 Task: In the  document powerpuff.odt Align the width of word art with 'Picture'. Fill the whole document with 'Orange'. Add link on bottom left corner of the sheet: in.pinterest.com
Action: Mouse moved to (285, 425)
Screenshot: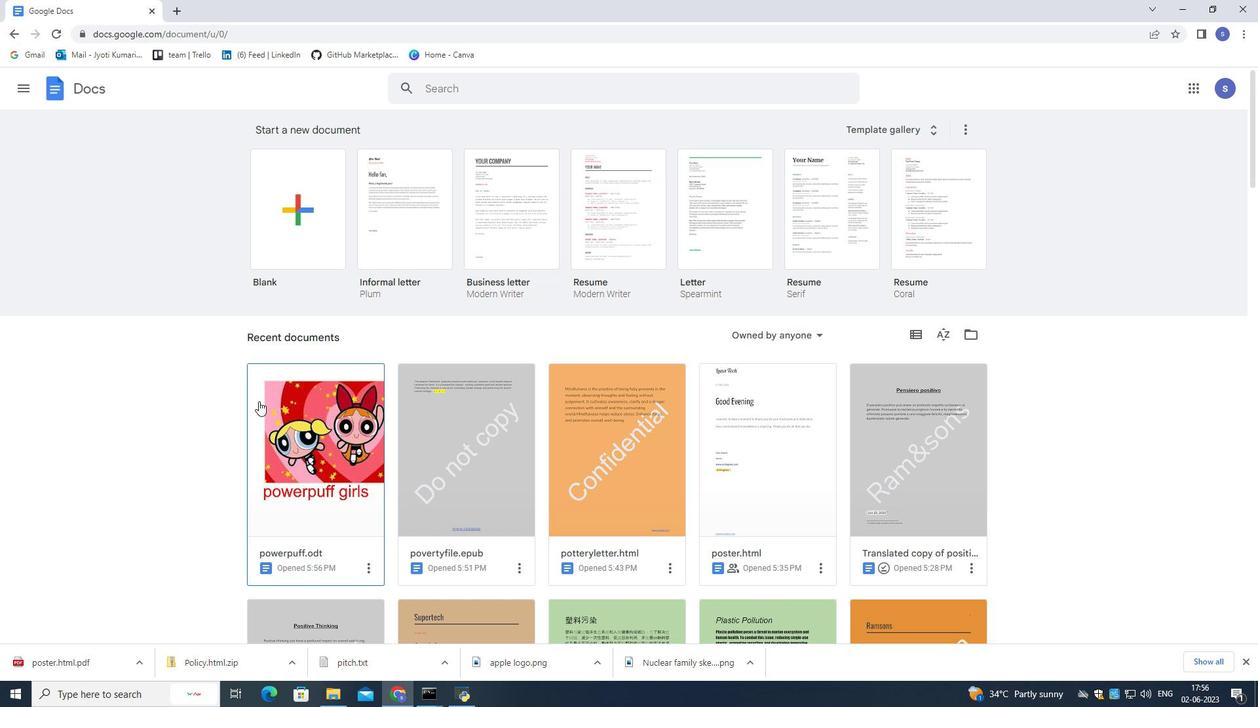 
Action: Mouse pressed left at (285, 425)
Screenshot: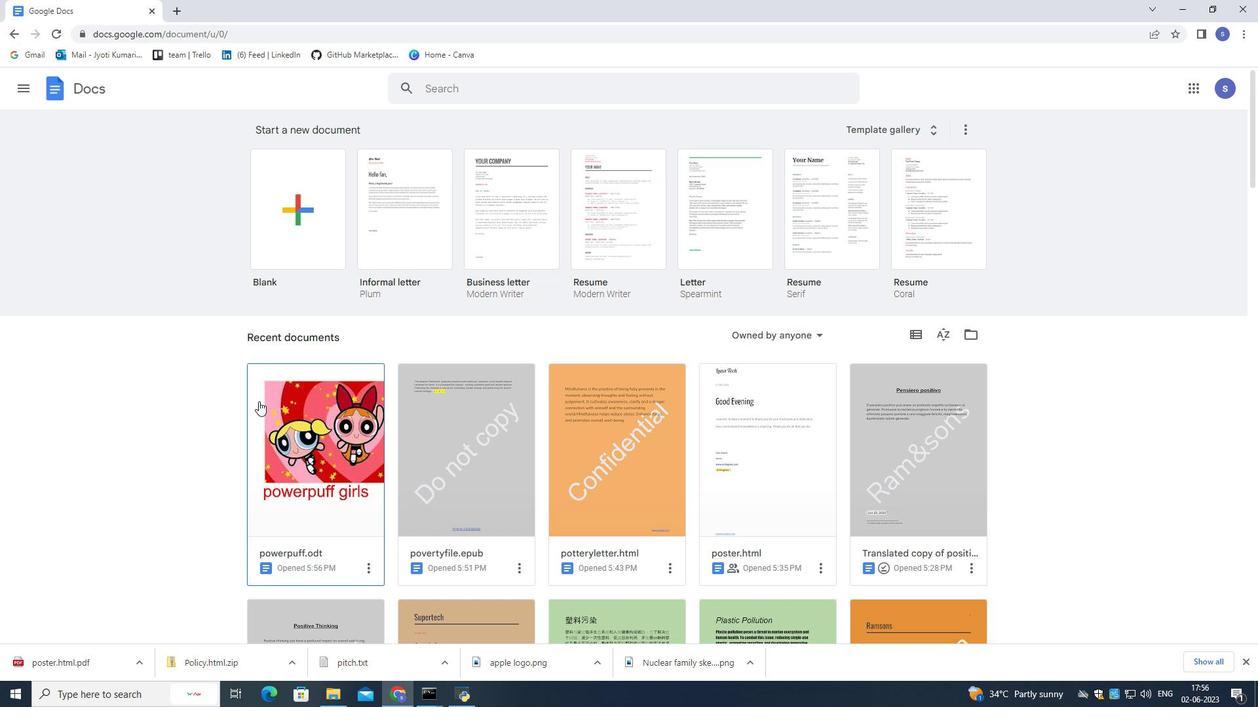 
Action: Mouse moved to (285, 425)
Screenshot: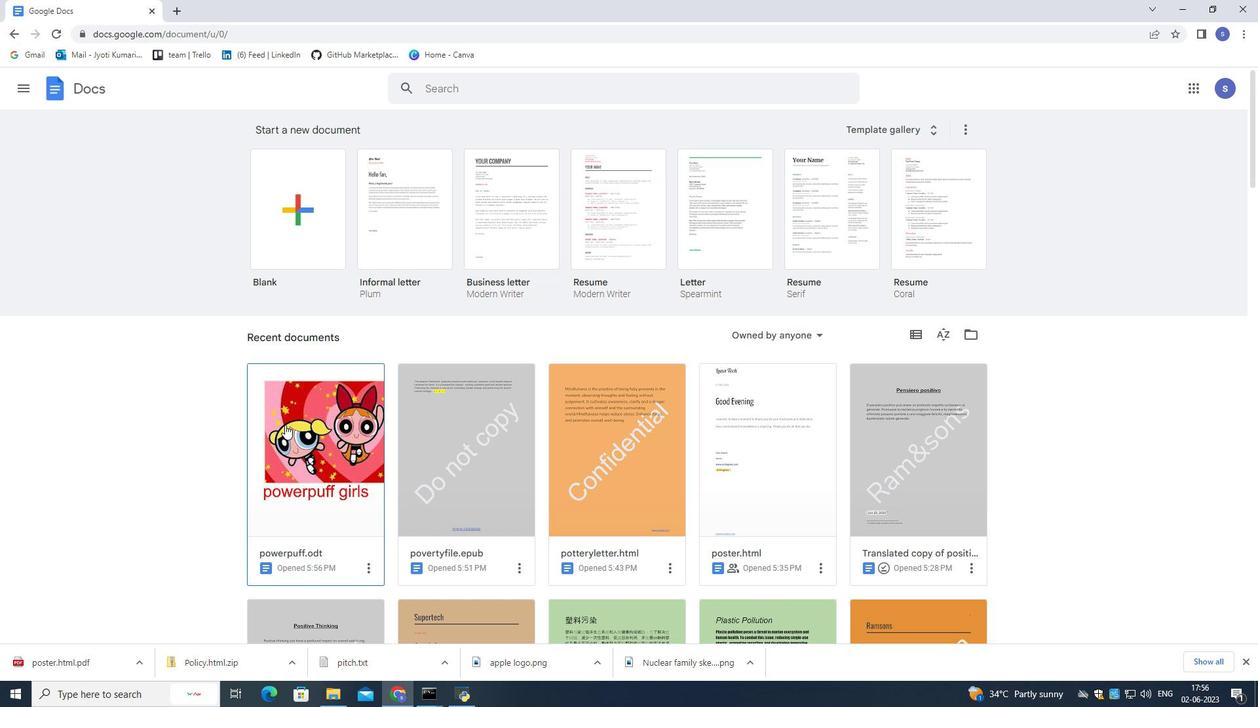 
Action: Mouse pressed left at (285, 425)
Screenshot: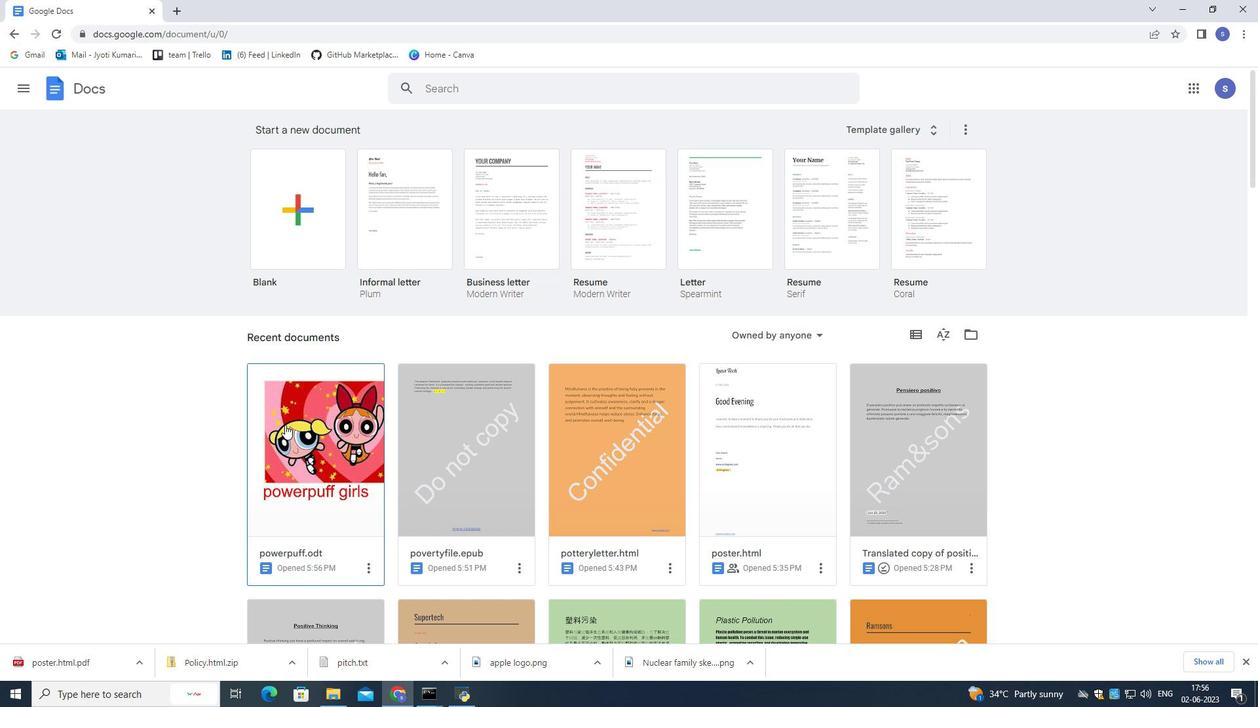 
Action: Mouse moved to (647, 393)
Screenshot: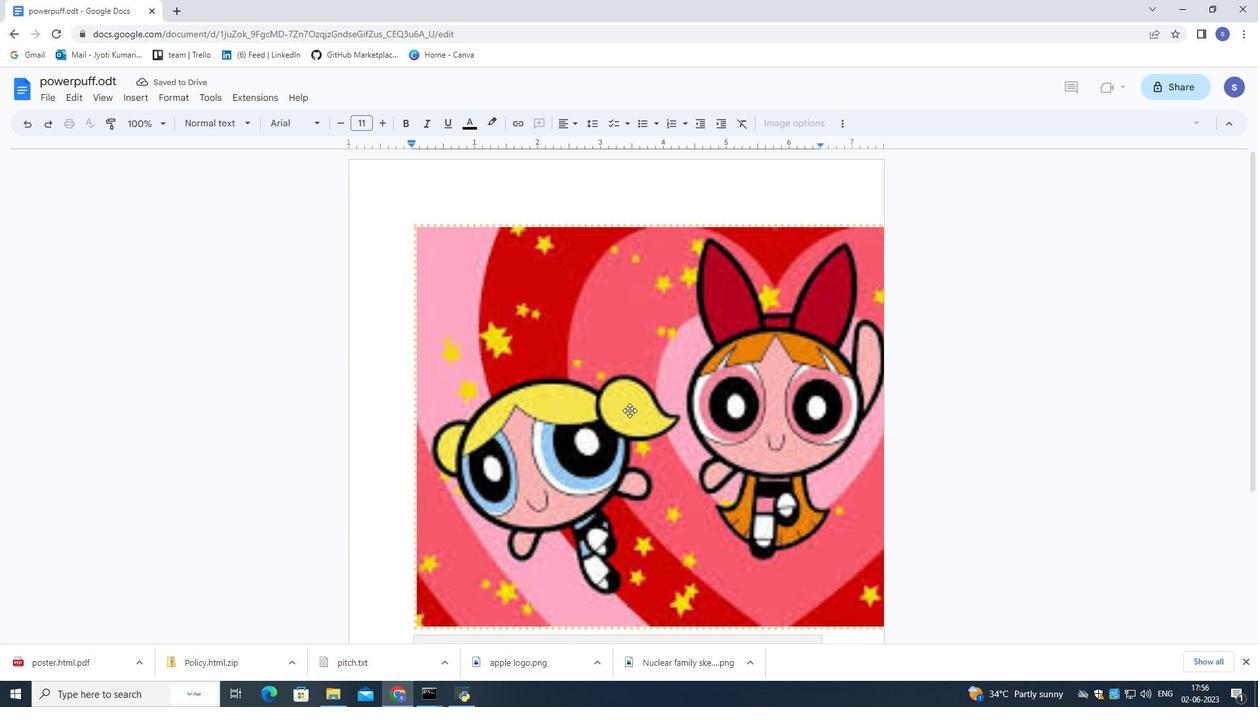 
Action: Mouse scrolled (647, 393) with delta (0, 0)
Screenshot: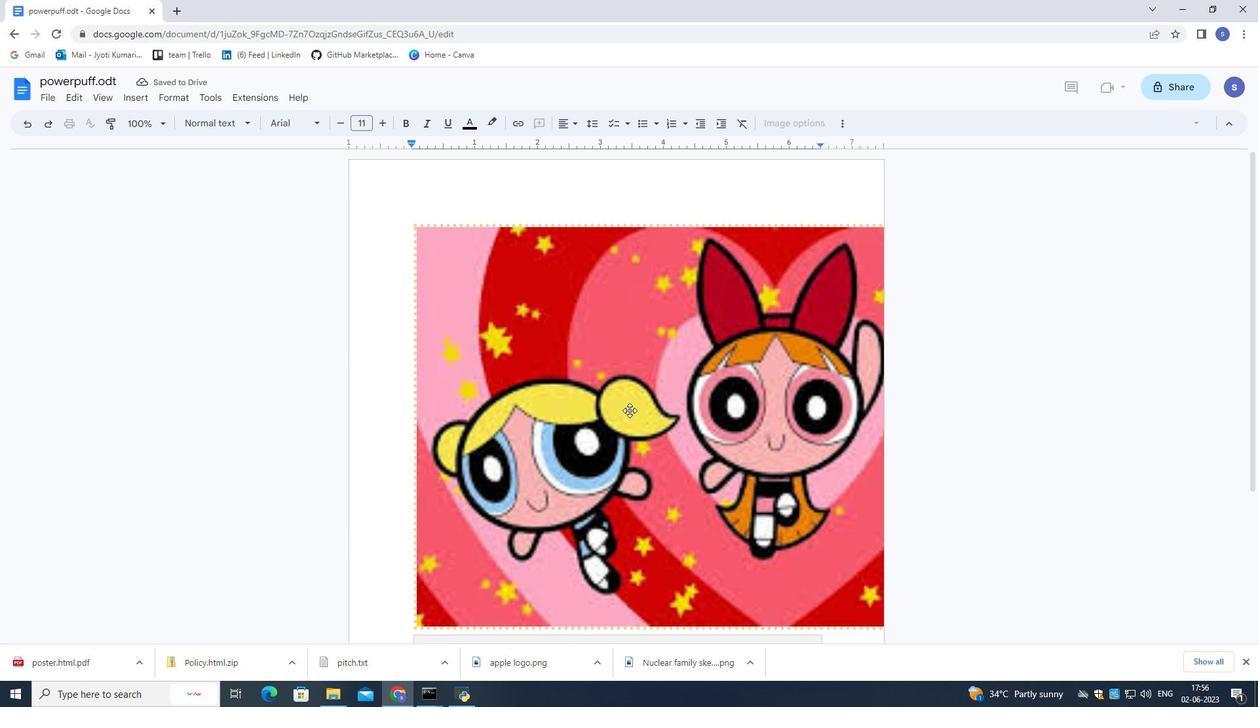
Action: Mouse moved to (647, 394)
Screenshot: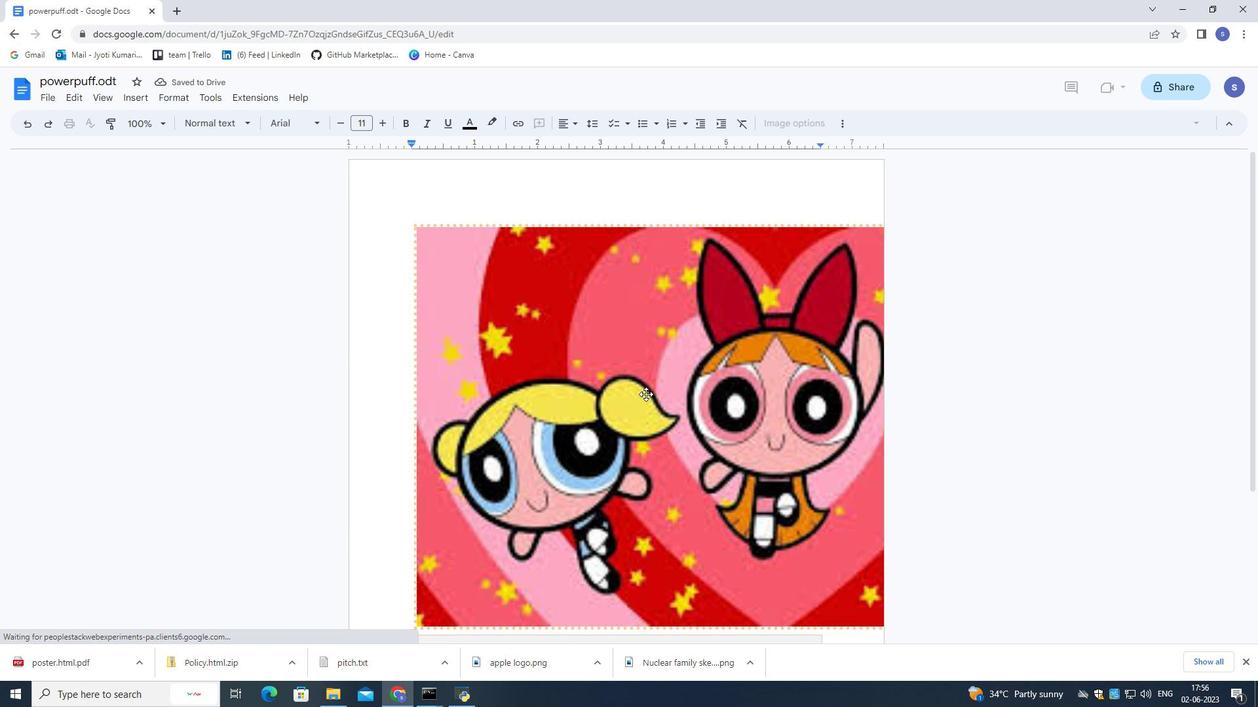 
Action: Mouse scrolled (647, 393) with delta (0, 0)
Screenshot: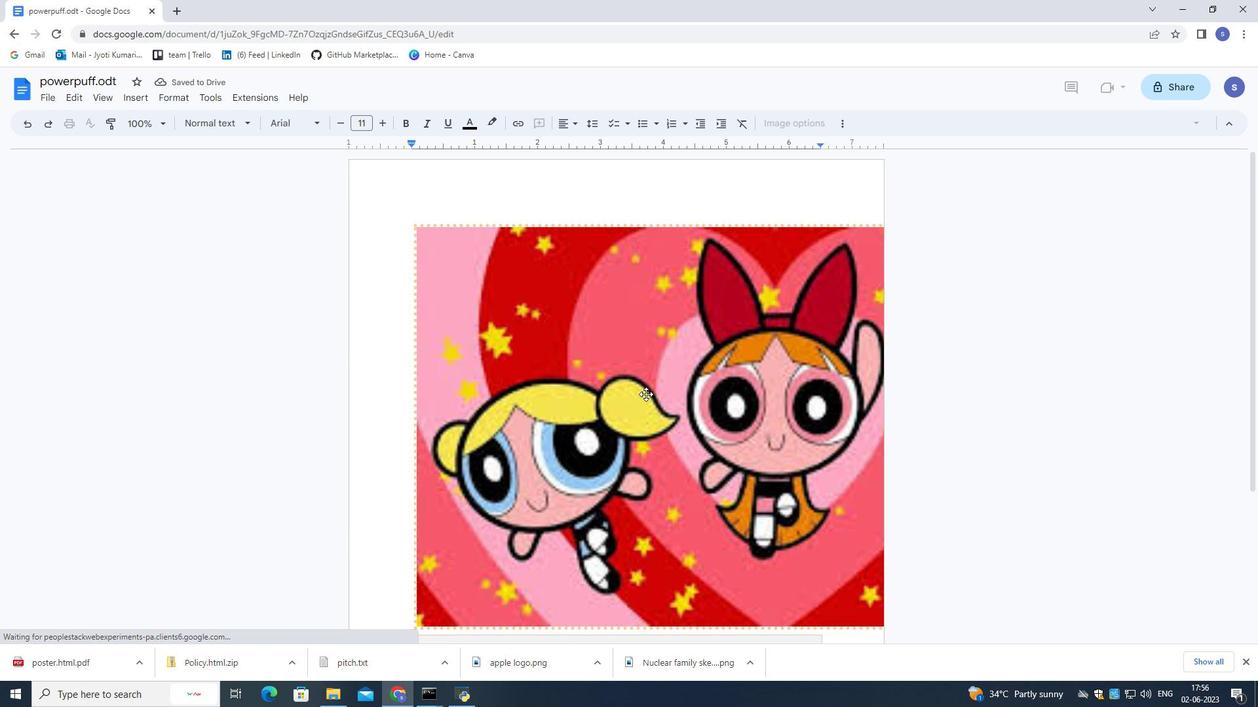 
Action: Mouse scrolled (647, 393) with delta (0, 0)
Screenshot: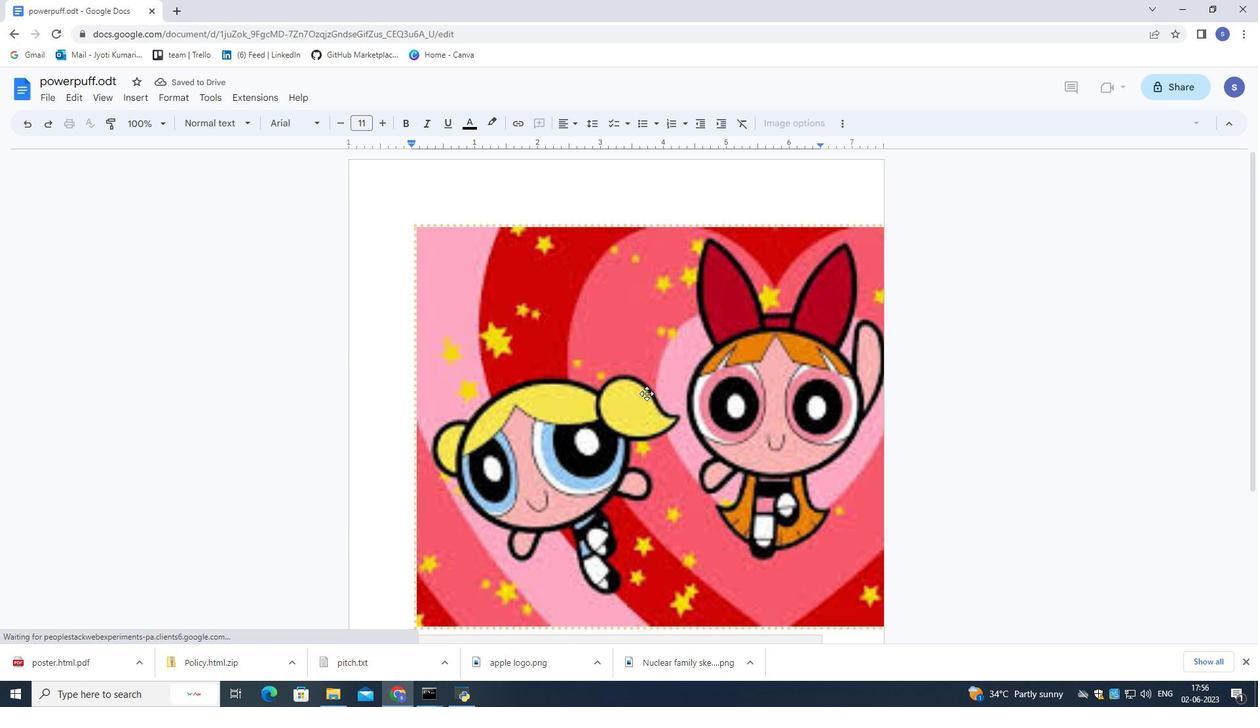 
Action: Mouse moved to (647, 394)
Screenshot: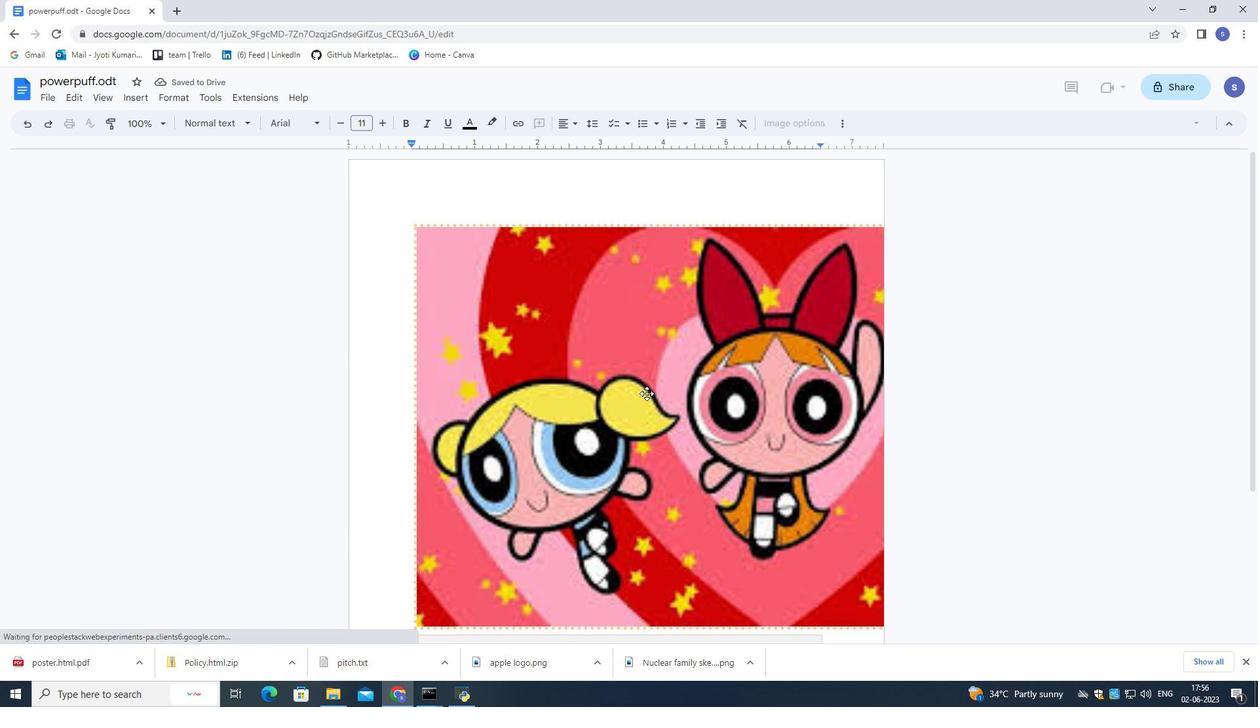 
Action: Mouse scrolled (647, 393) with delta (0, 0)
Screenshot: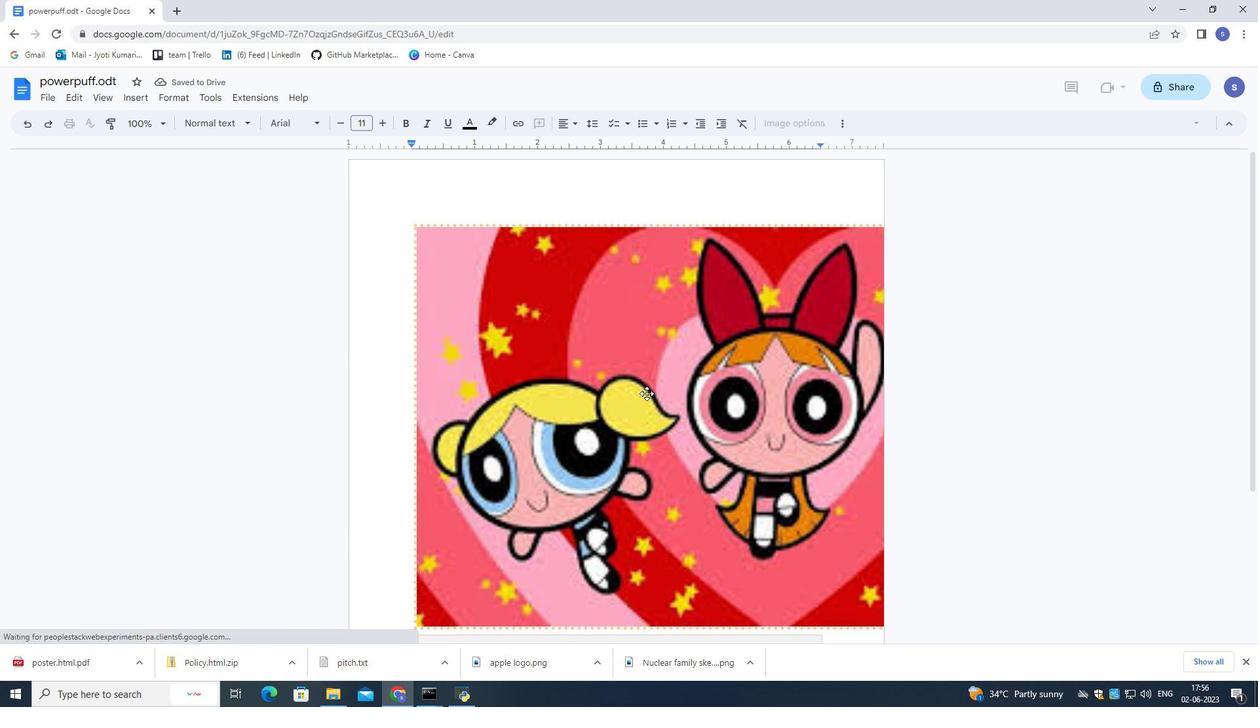 
Action: Mouse moved to (644, 452)
Screenshot: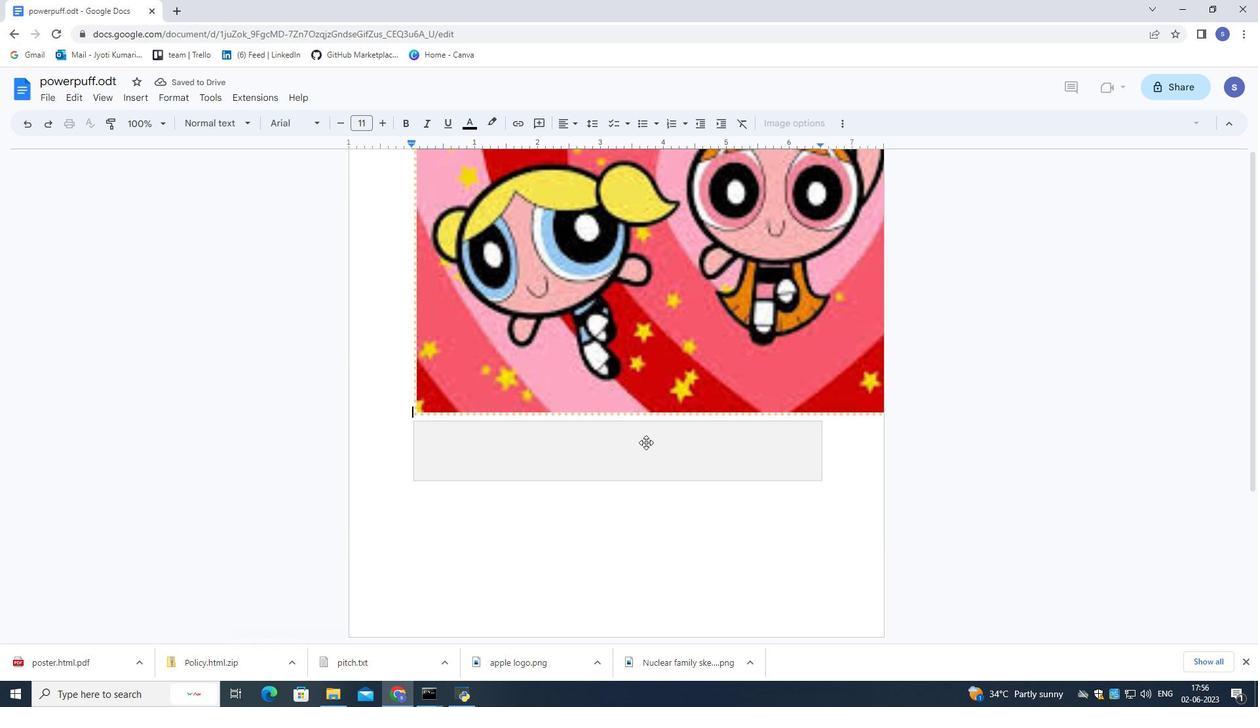 
Action: Mouse pressed left at (644, 452)
Screenshot: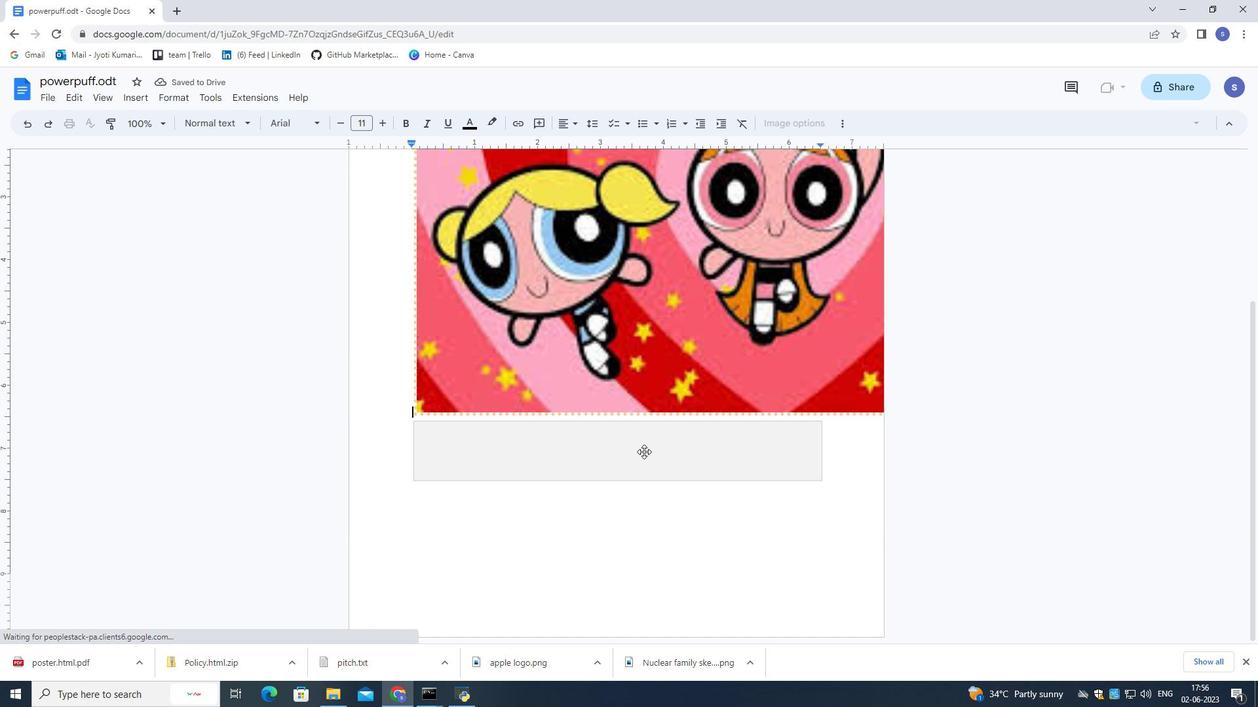 
Action: Mouse pressed left at (644, 452)
Screenshot: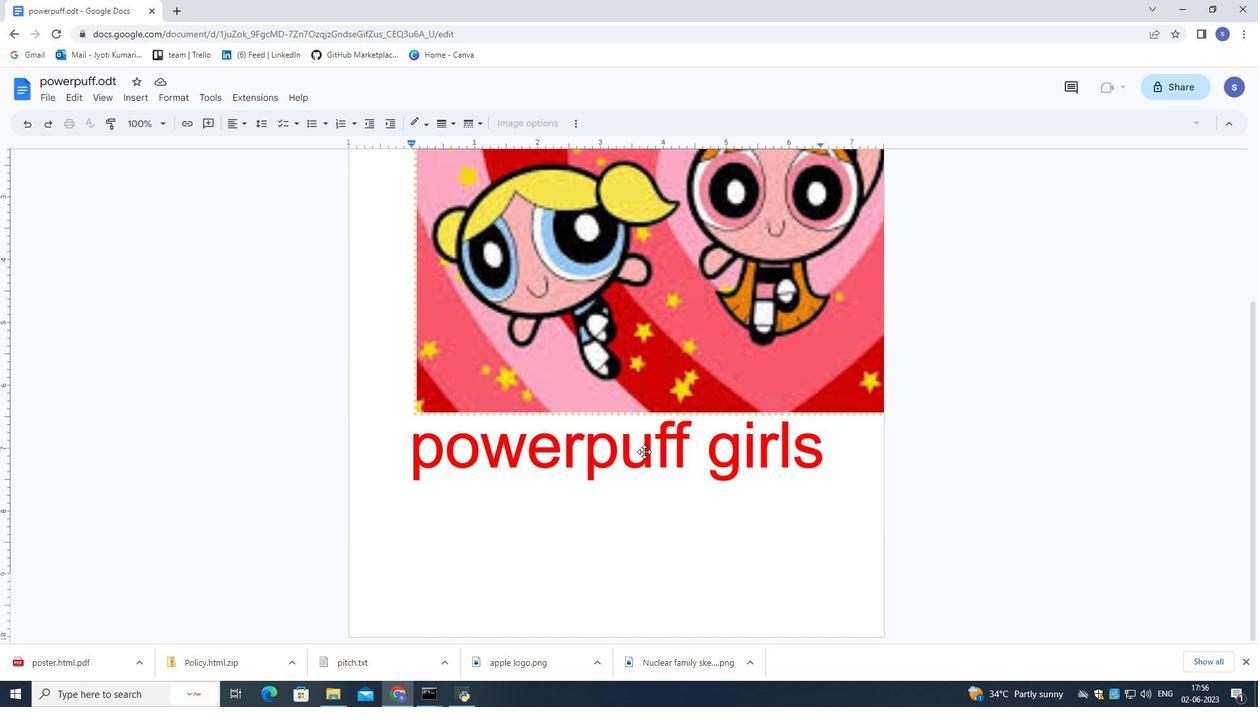 
Action: Mouse moved to (820, 452)
Screenshot: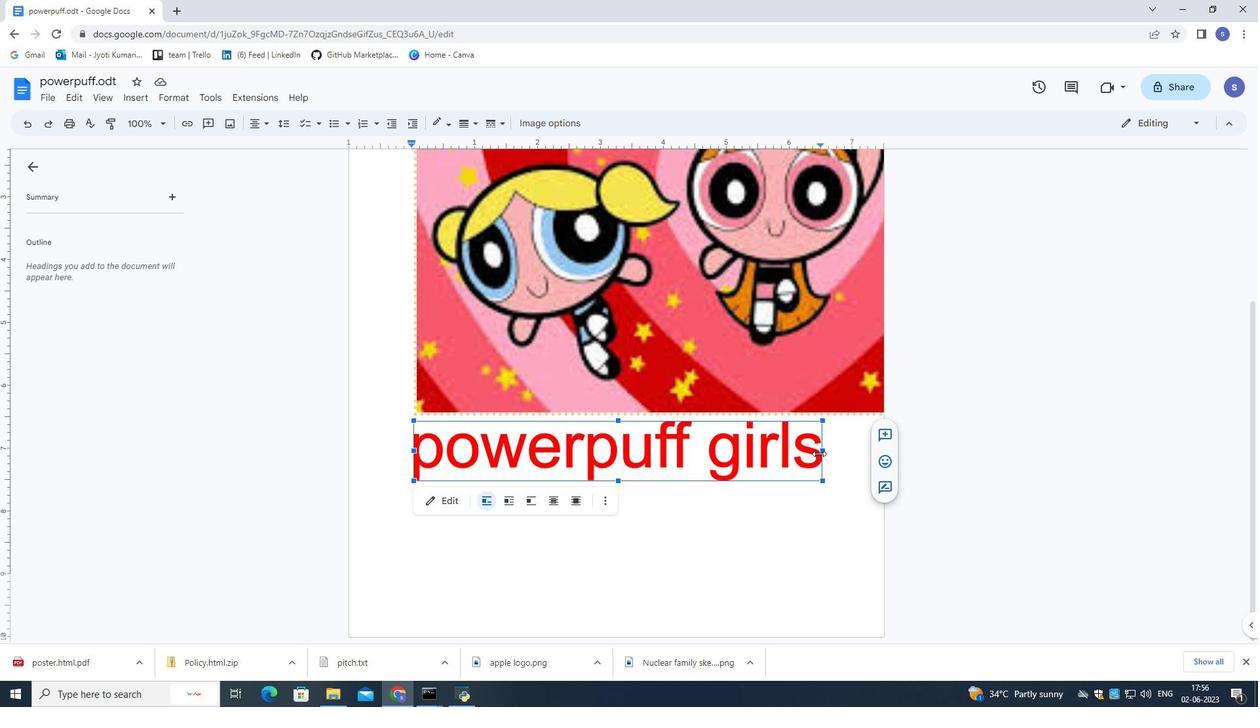 
Action: Mouse pressed left at (820, 452)
Screenshot: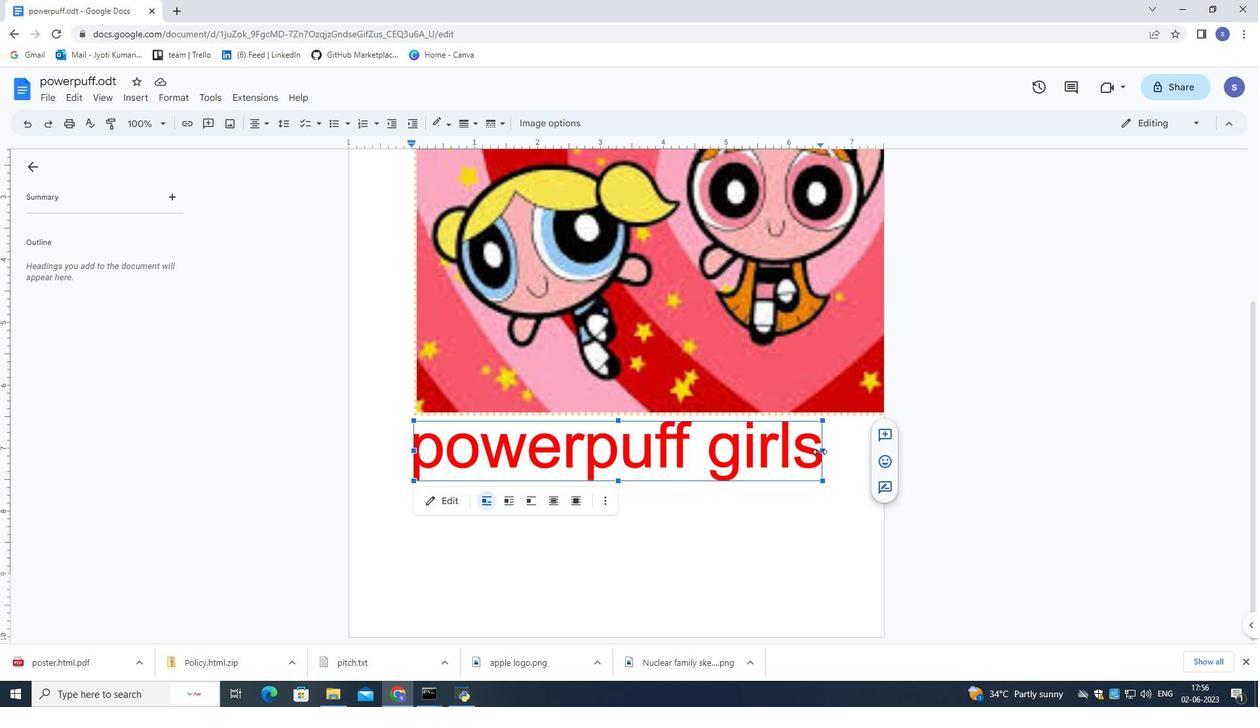 
Action: Mouse moved to (587, 491)
Screenshot: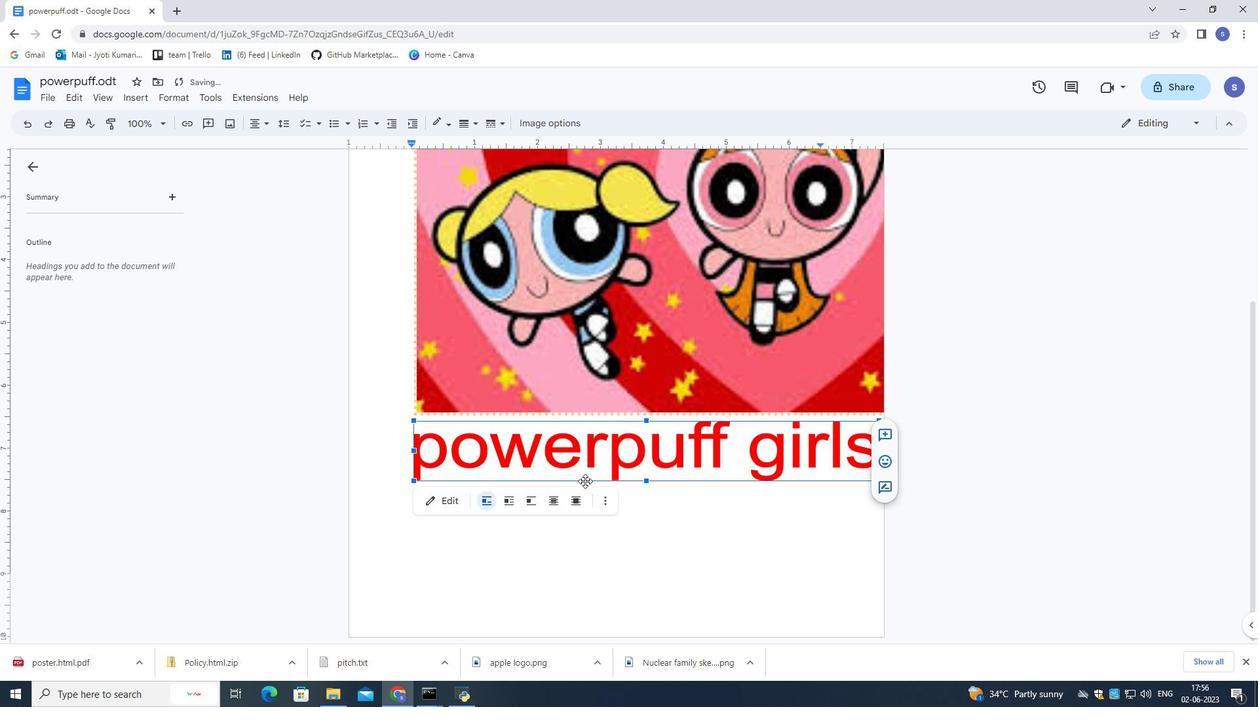
Action: Mouse pressed left at (587, 491)
Screenshot: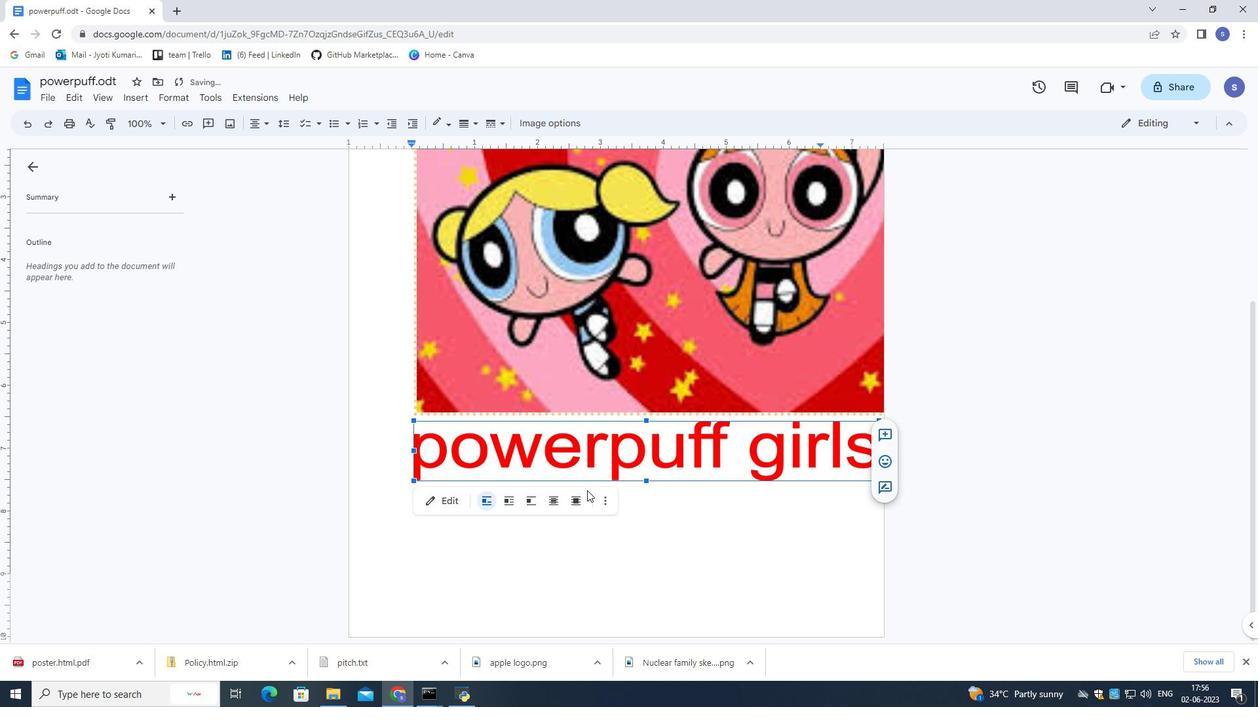 
Action: Mouse moved to (639, 504)
Screenshot: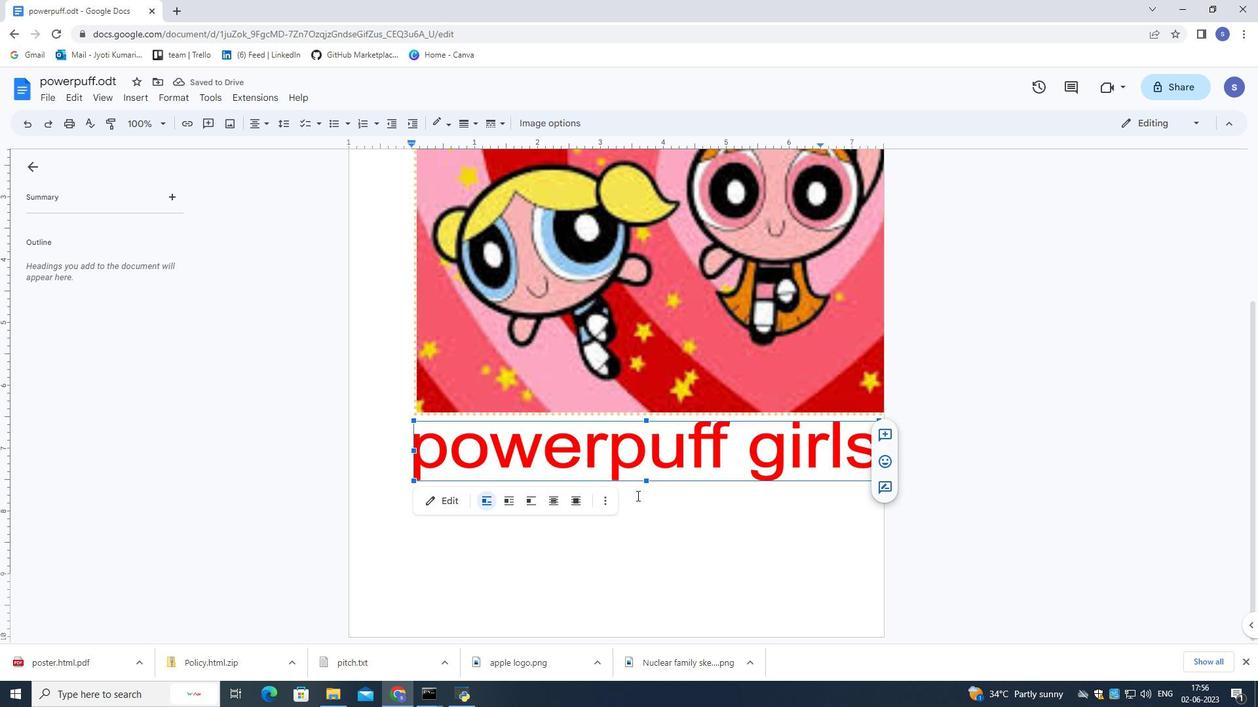 
Action: Mouse pressed left at (639, 504)
Screenshot: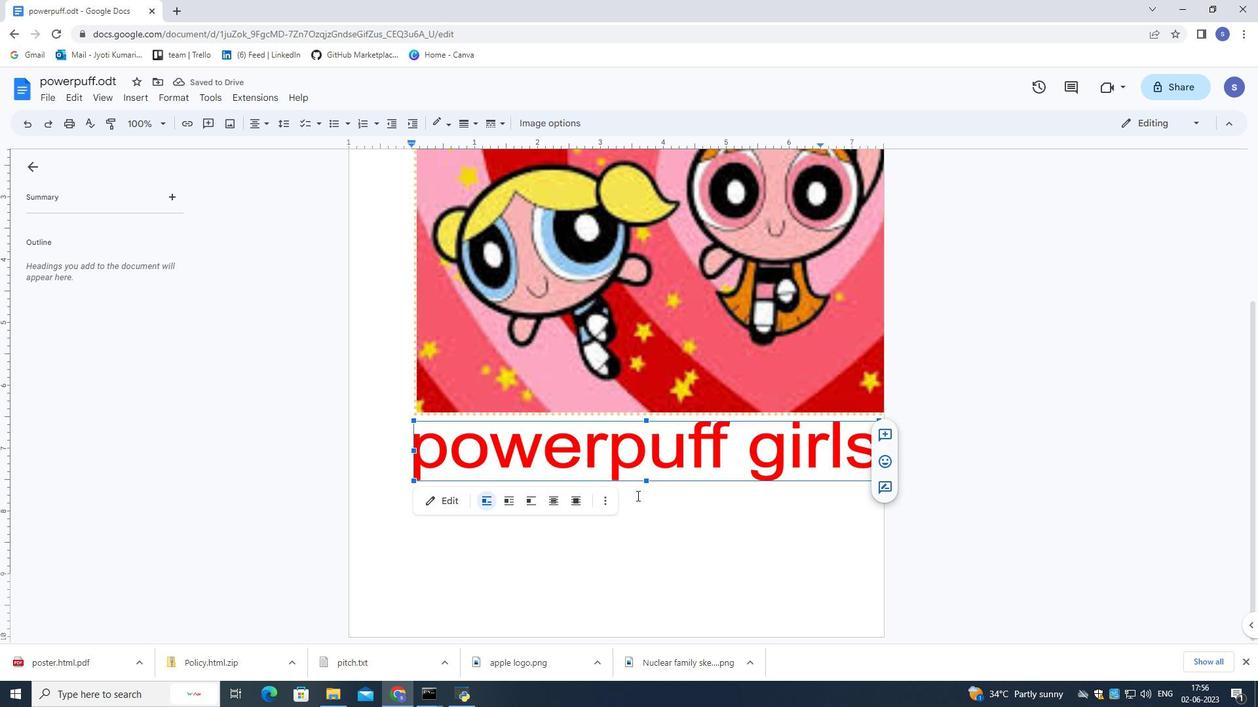 
Action: Mouse moved to (645, 475)
Screenshot: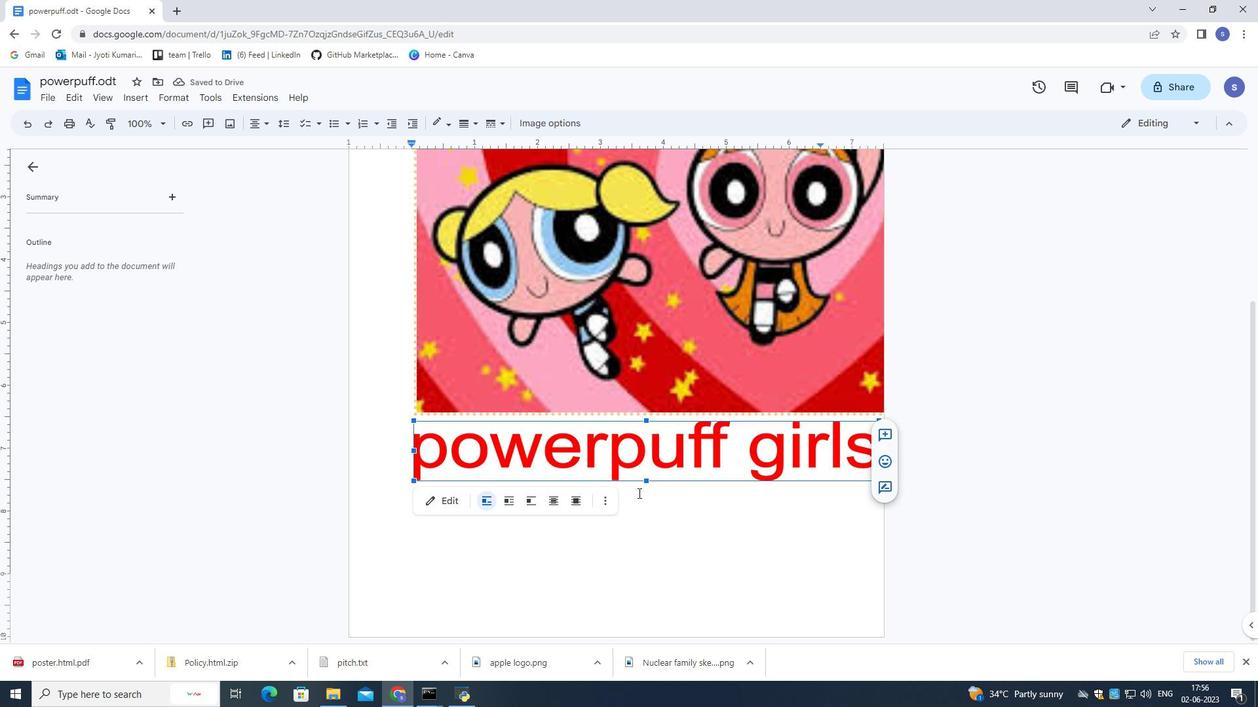 
Action: Mouse scrolled (645, 474) with delta (0, 0)
Screenshot: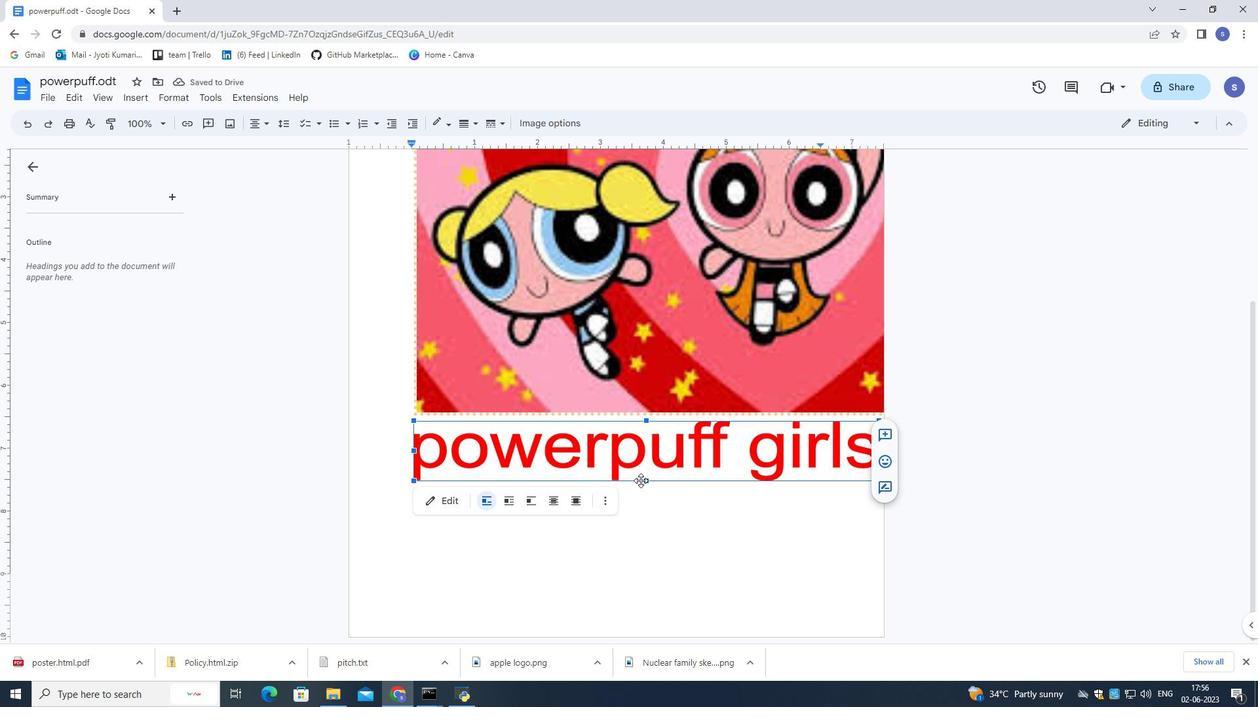 
Action: Mouse scrolled (645, 474) with delta (0, 0)
Screenshot: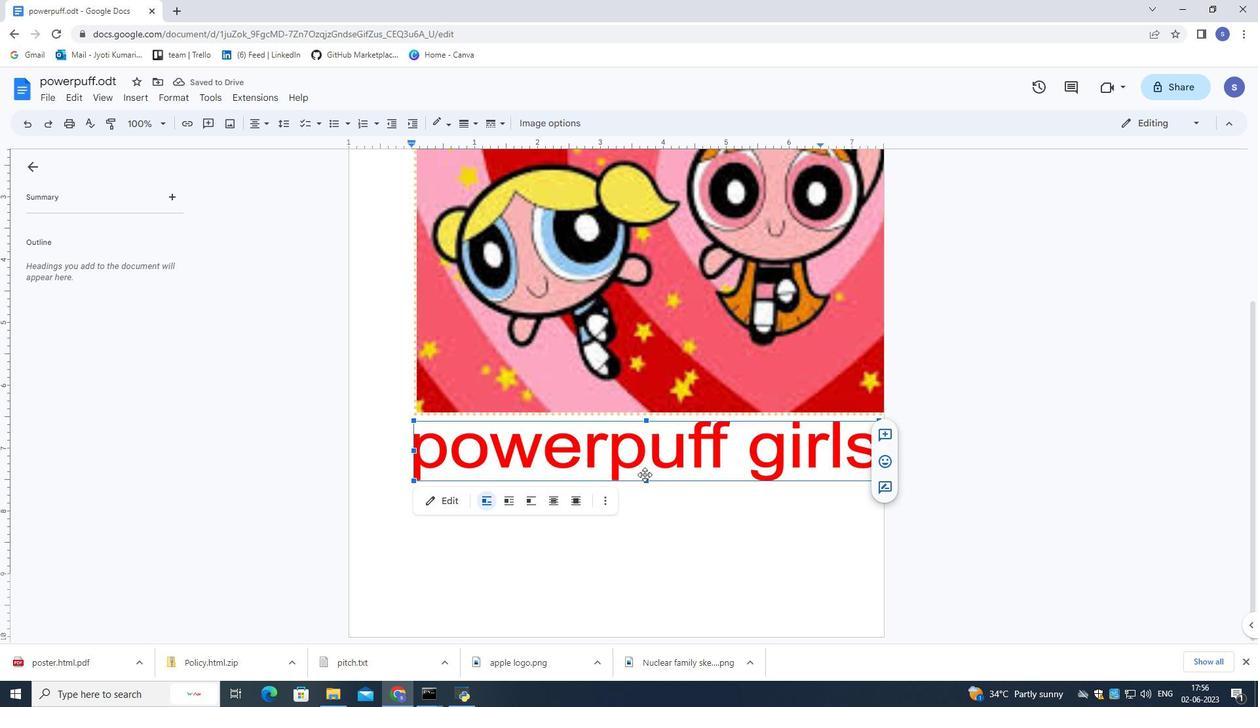 
Action: Mouse scrolled (645, 474) with delta (0, 0)
Screenshot: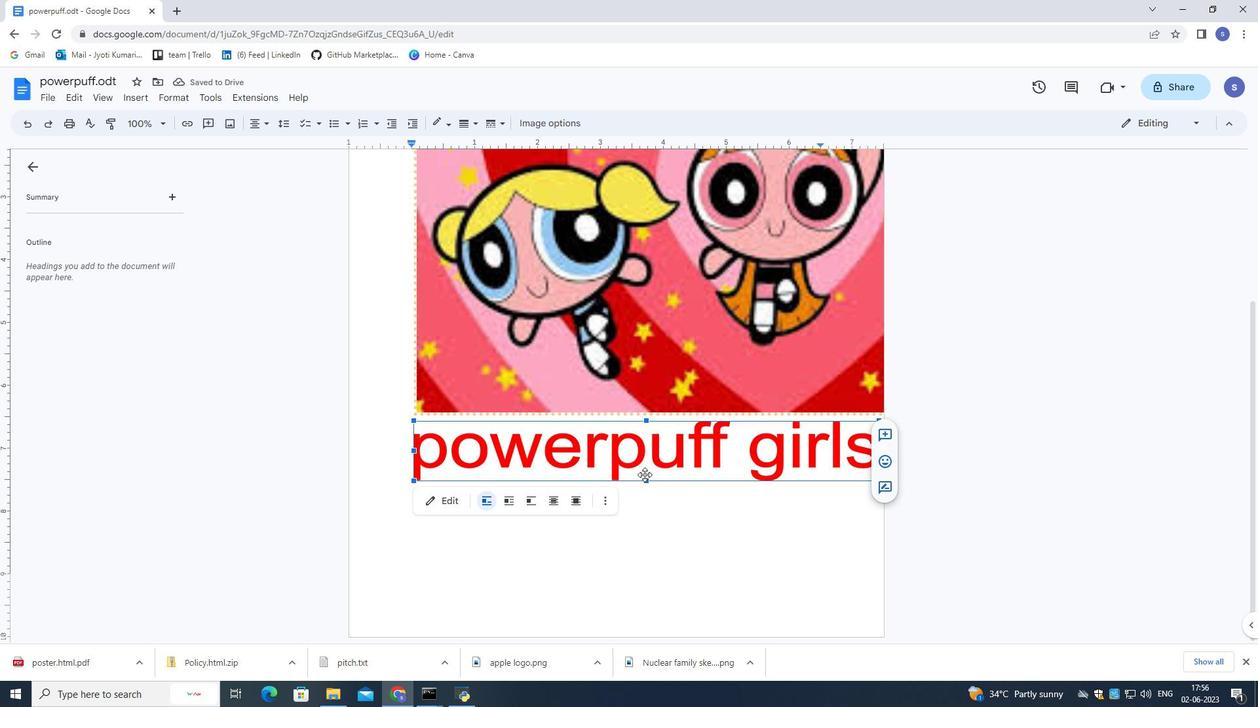 
Action: Mouse scrolled (645, 474) with delta (0, 0)
Screenshot: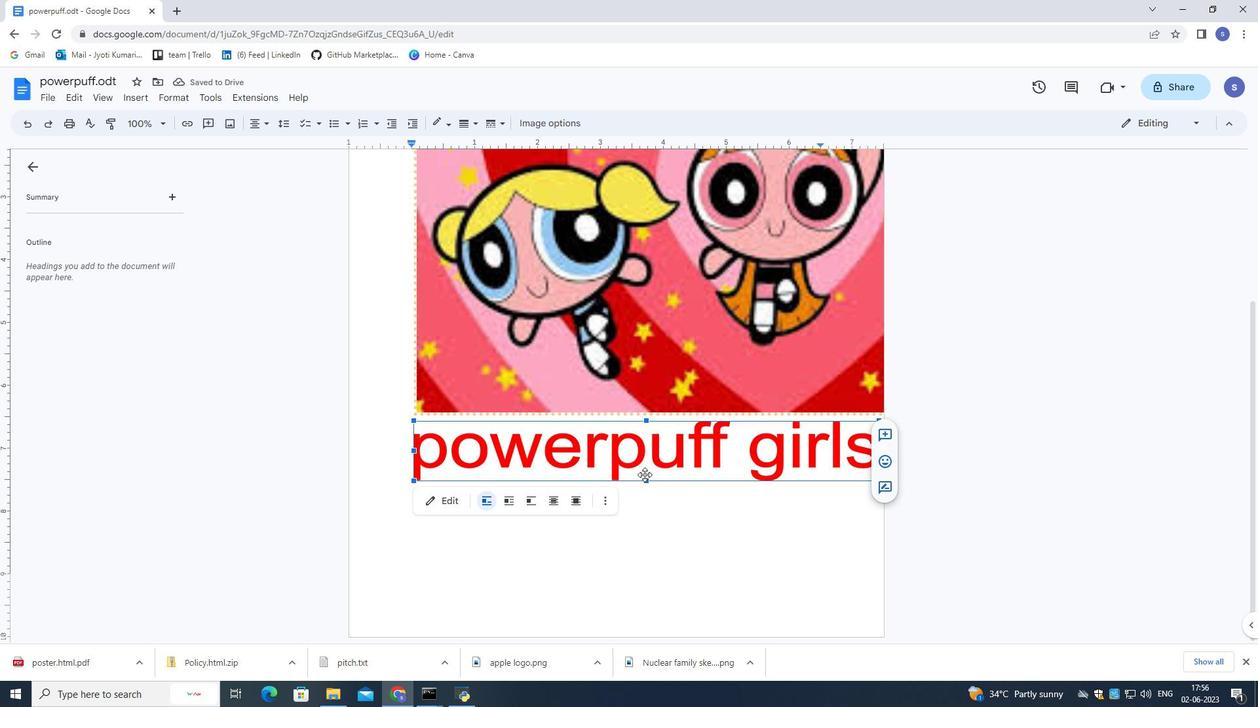 
Action: Mouse moved to (384, 276)
Screenshot: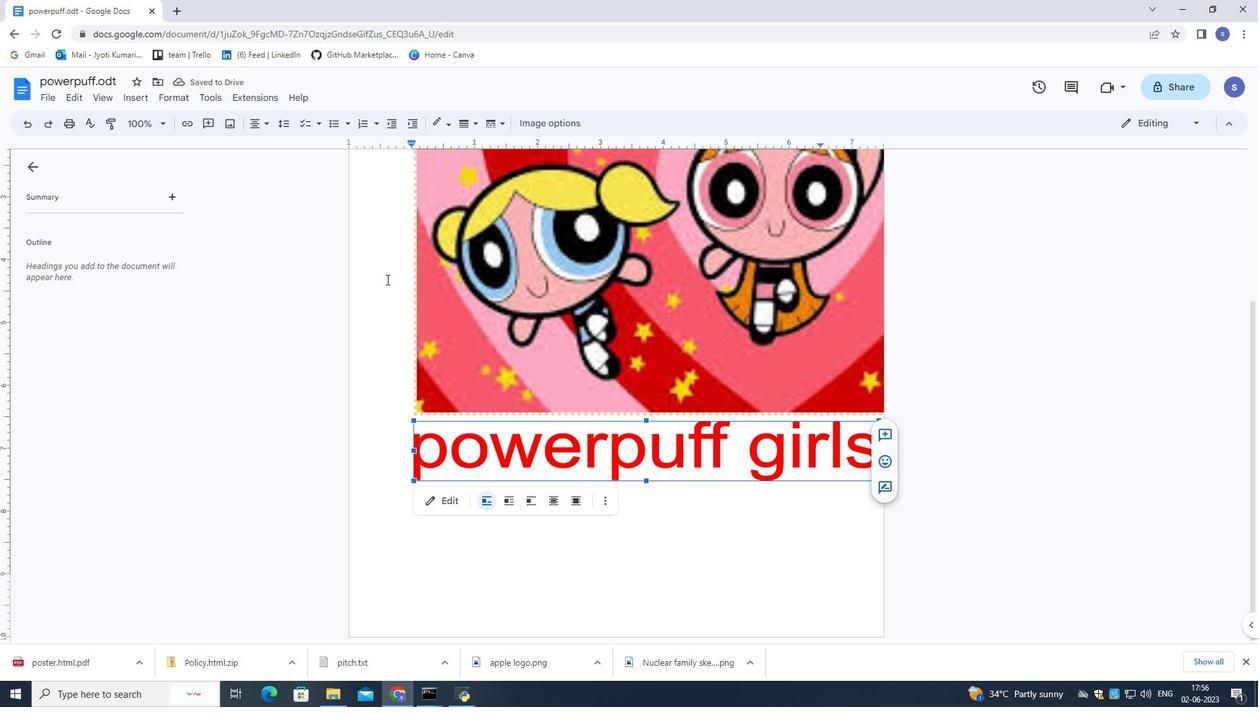 
Action: Mouse pressed left at (384, 276)
Screenshot: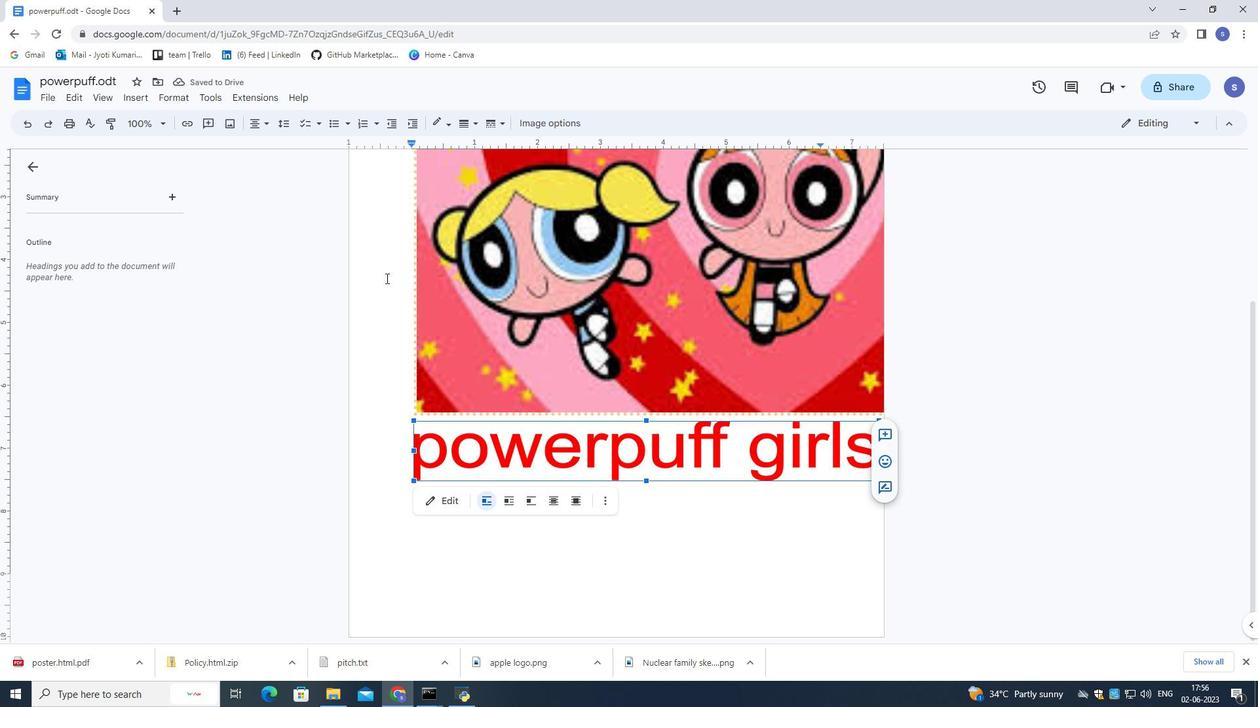 
Action: Mouse moved to (137, 97)
Screenshot: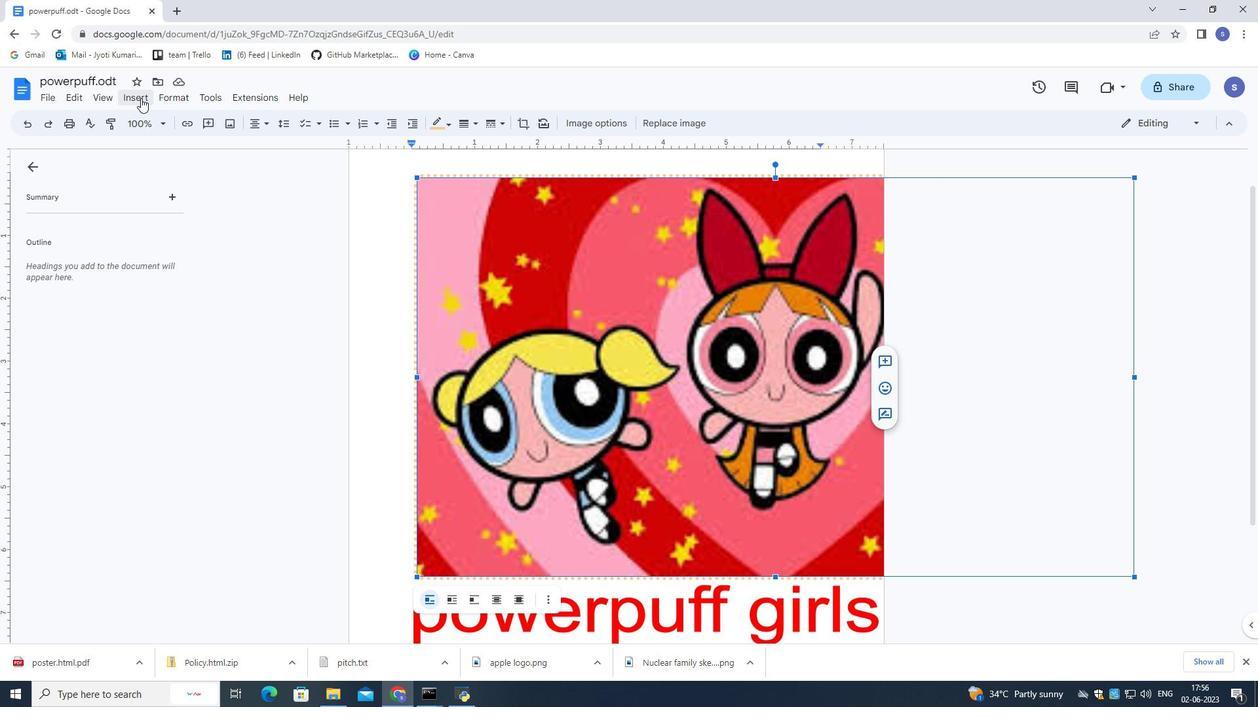 
Action: Mouse pressed left at (137, 97)
Screenshot: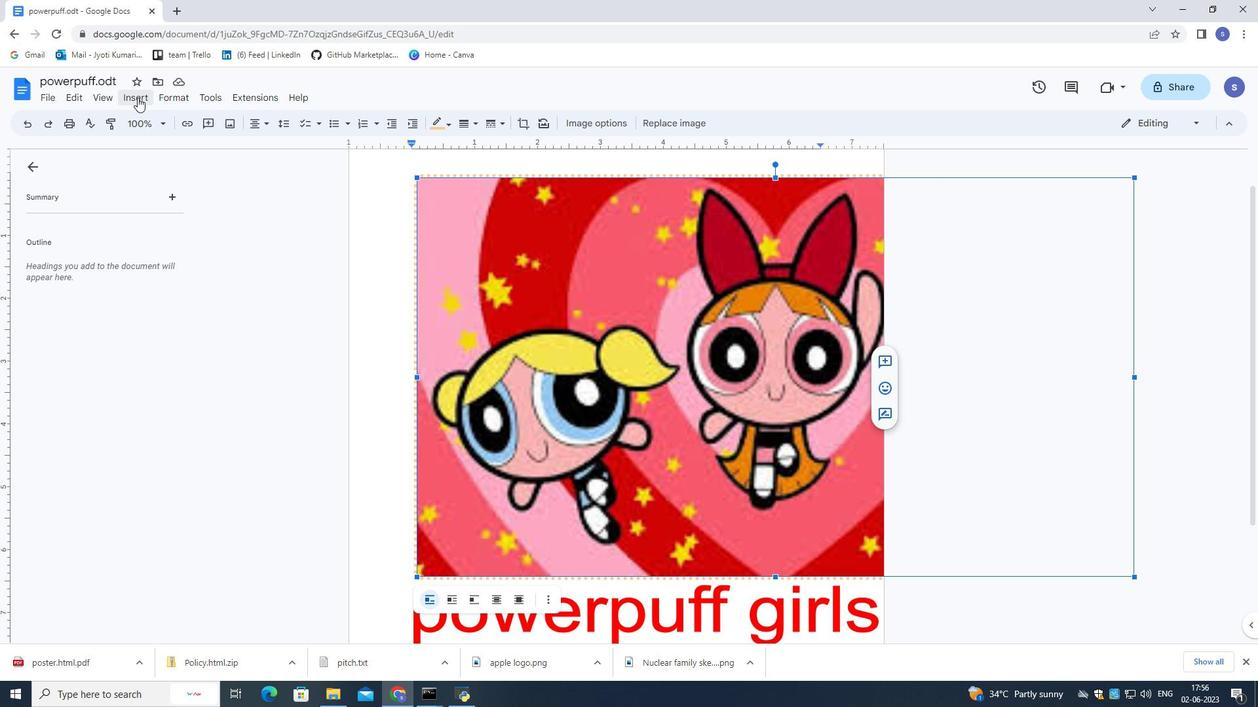 
Action: Mouse moved to (343, 446)
Screenshot: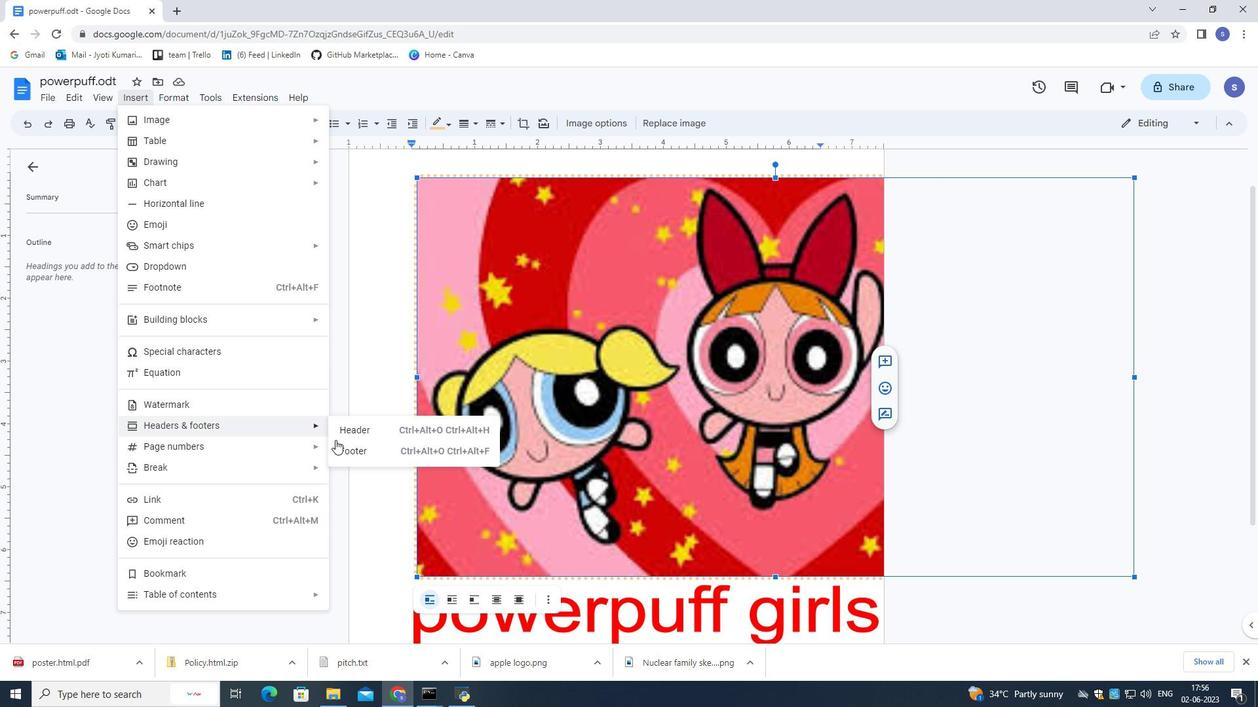 
Action: Mouse pressed left at (343, 446)
Screenshot: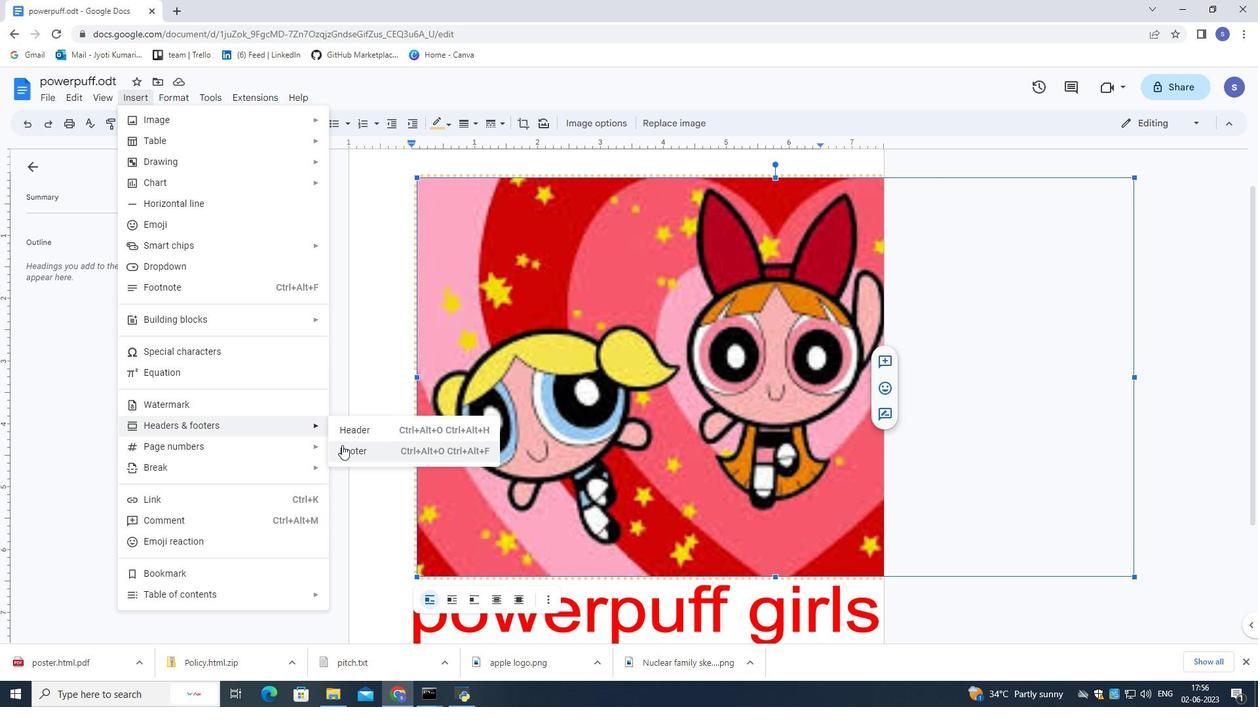 
Action: Mouse moved to (473, 420)
Screenshot: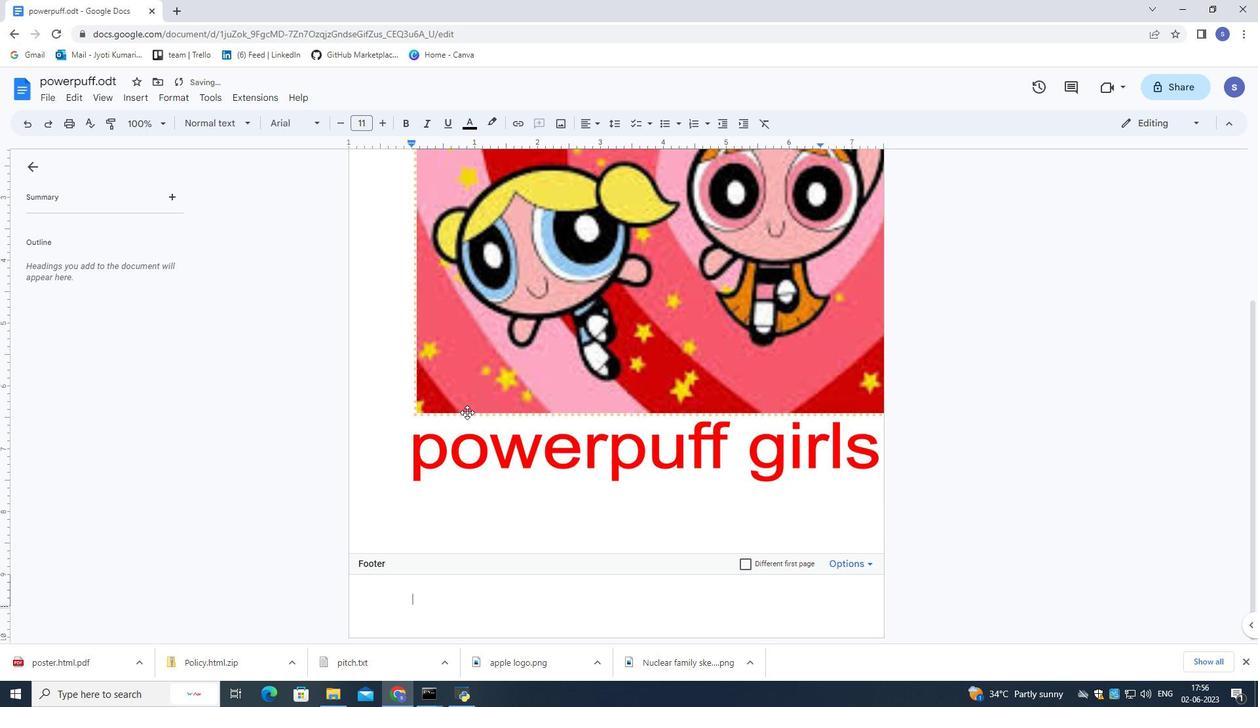 
Action: Mouse scrolled (473, 420) with delta (0, 0)
Screenshot: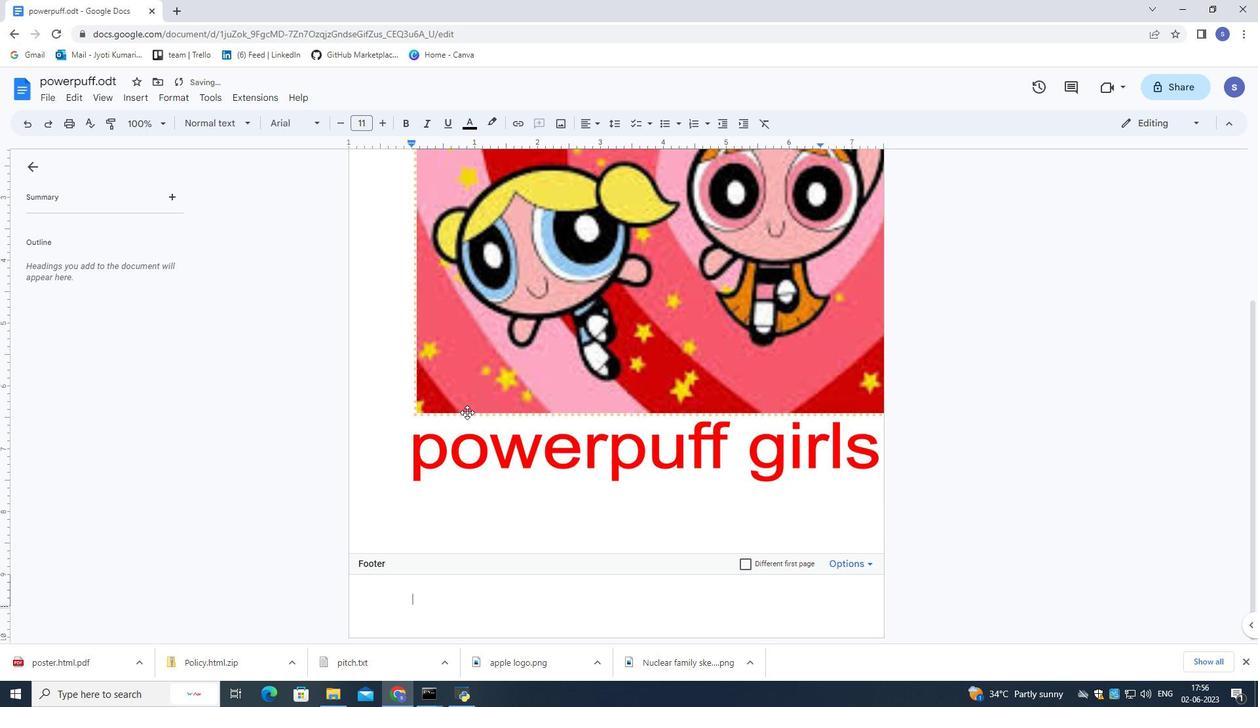 
Action: Mouse moved to (516, 117)
Screenshot: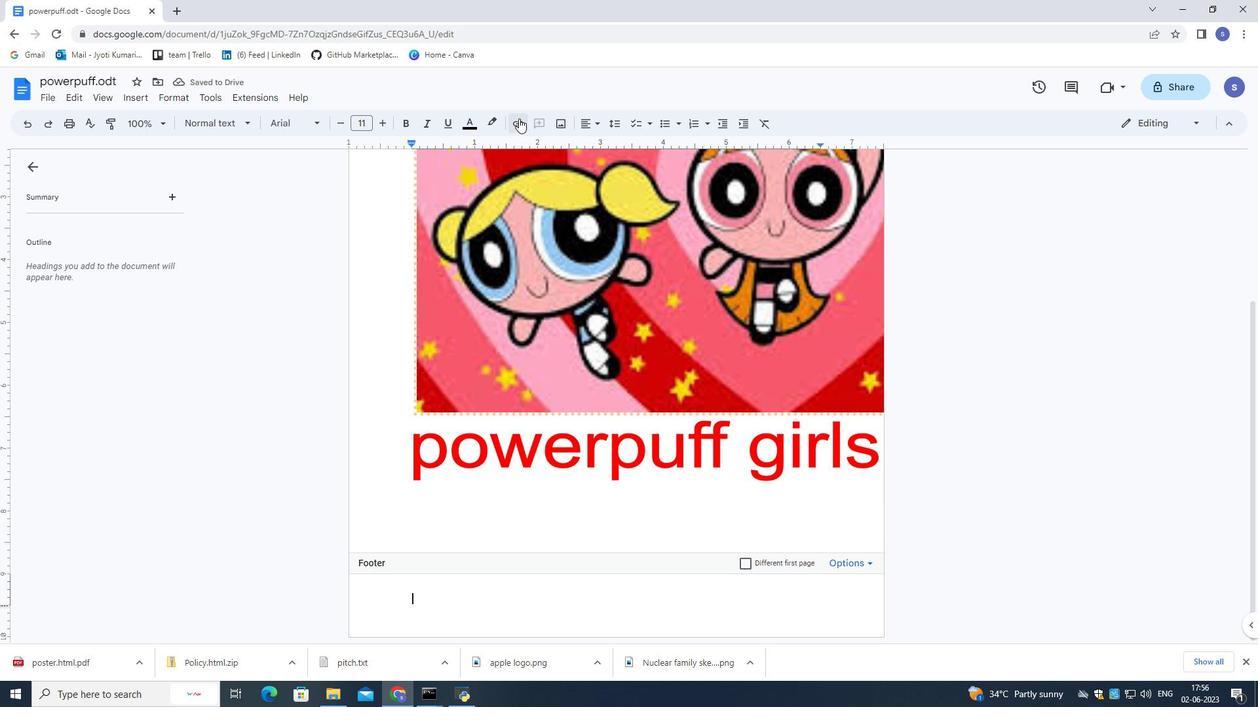 
Action: Mouse pressed left at (516, 117)
Screenshot: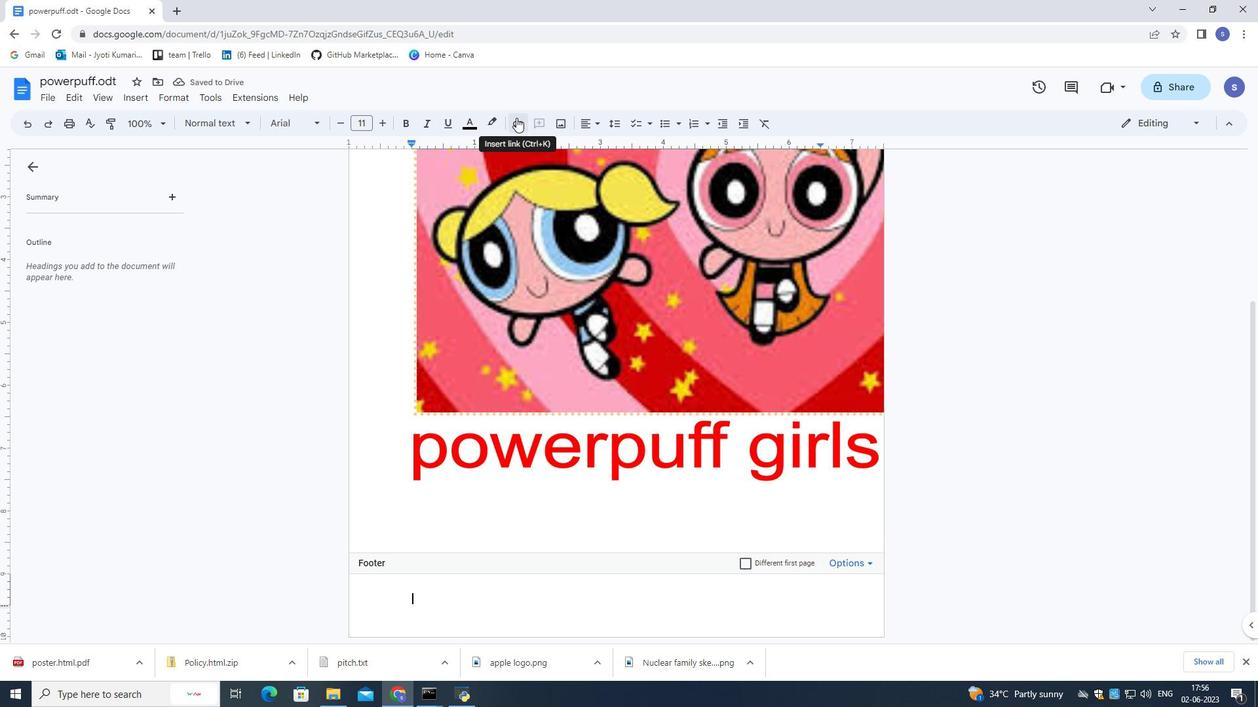 
Action: Mouse moved to (512, 119)
Screenshot: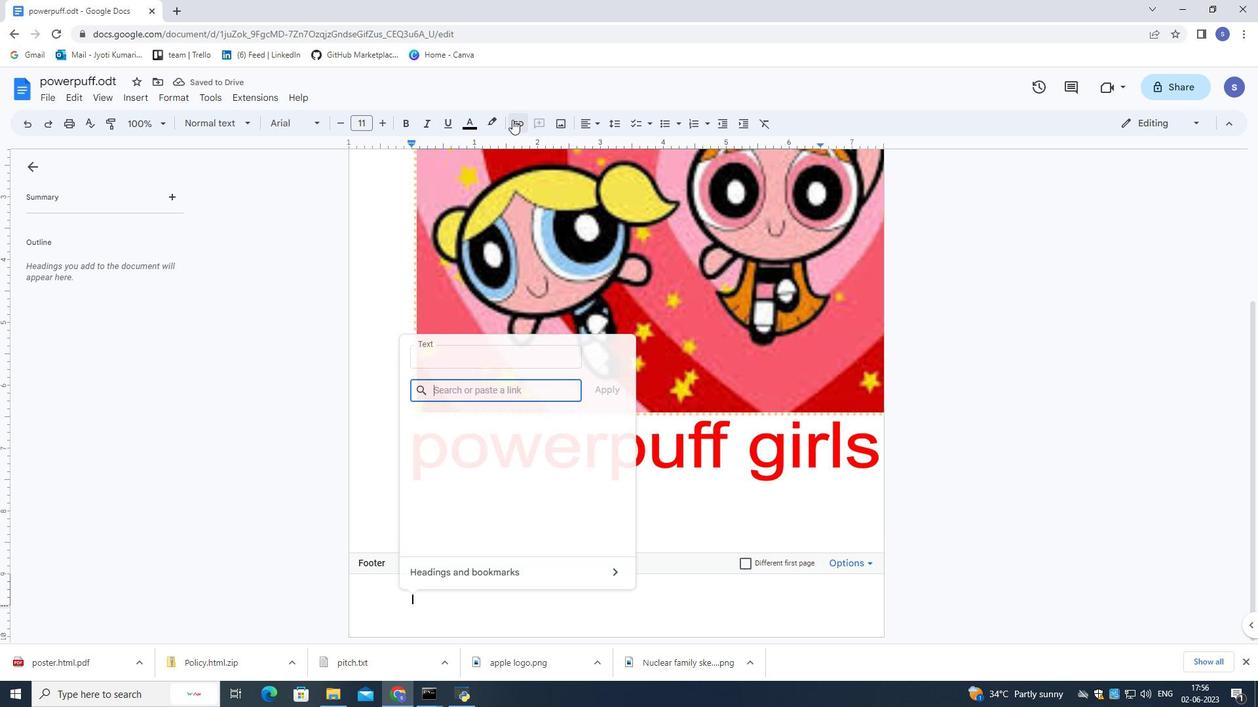 
Action: Key pressed in/
Screenshot: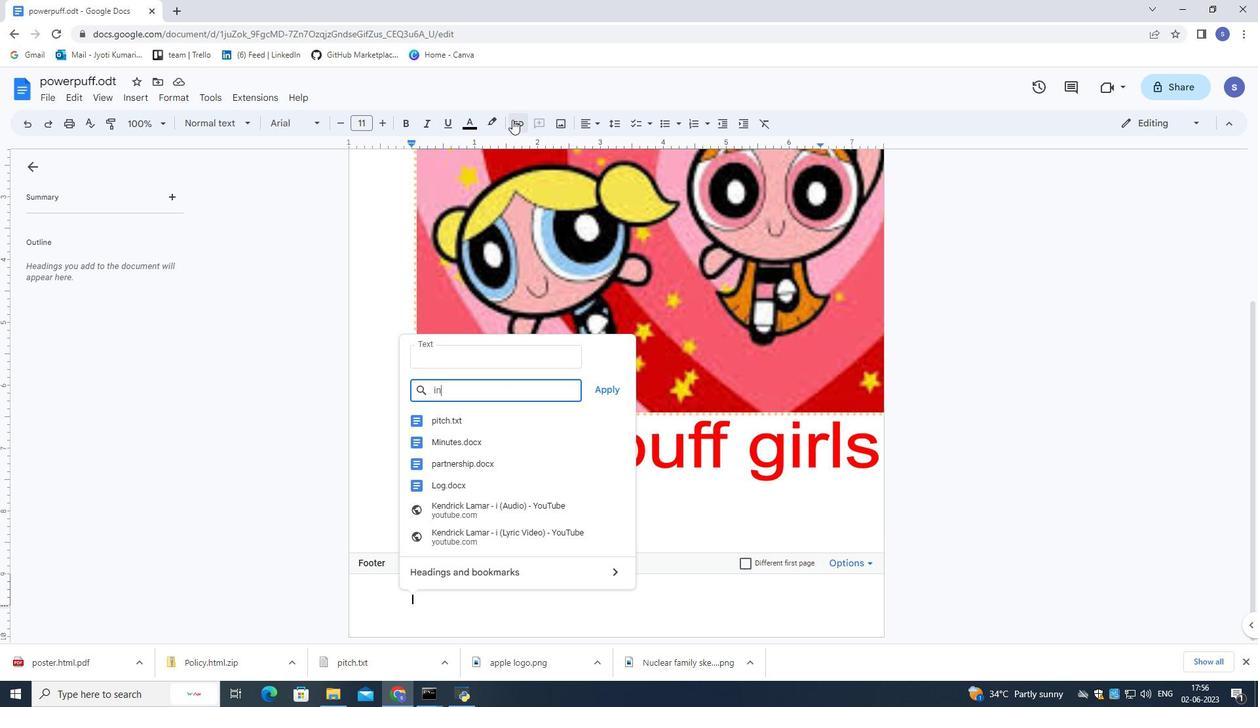 
Action: Mouse moved to (510, 123)
Screenshot: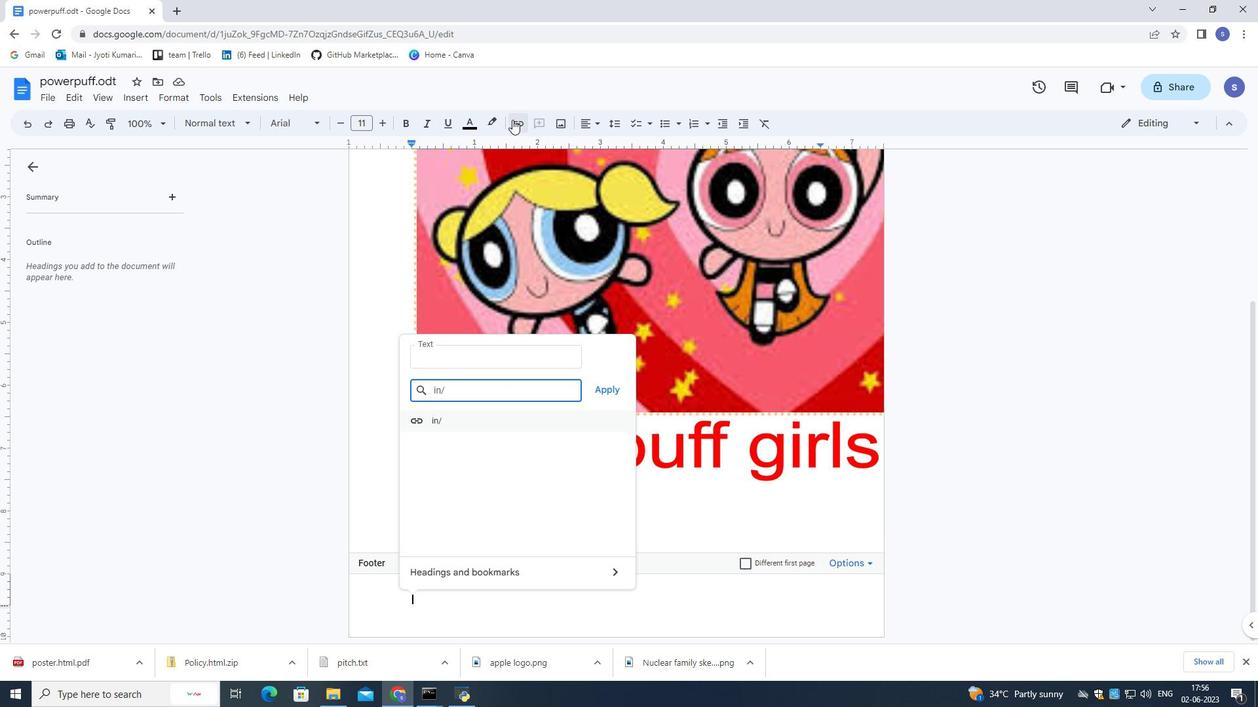 
Action: Key pressed <Key.backspace>.pinterest.com
Screenshot: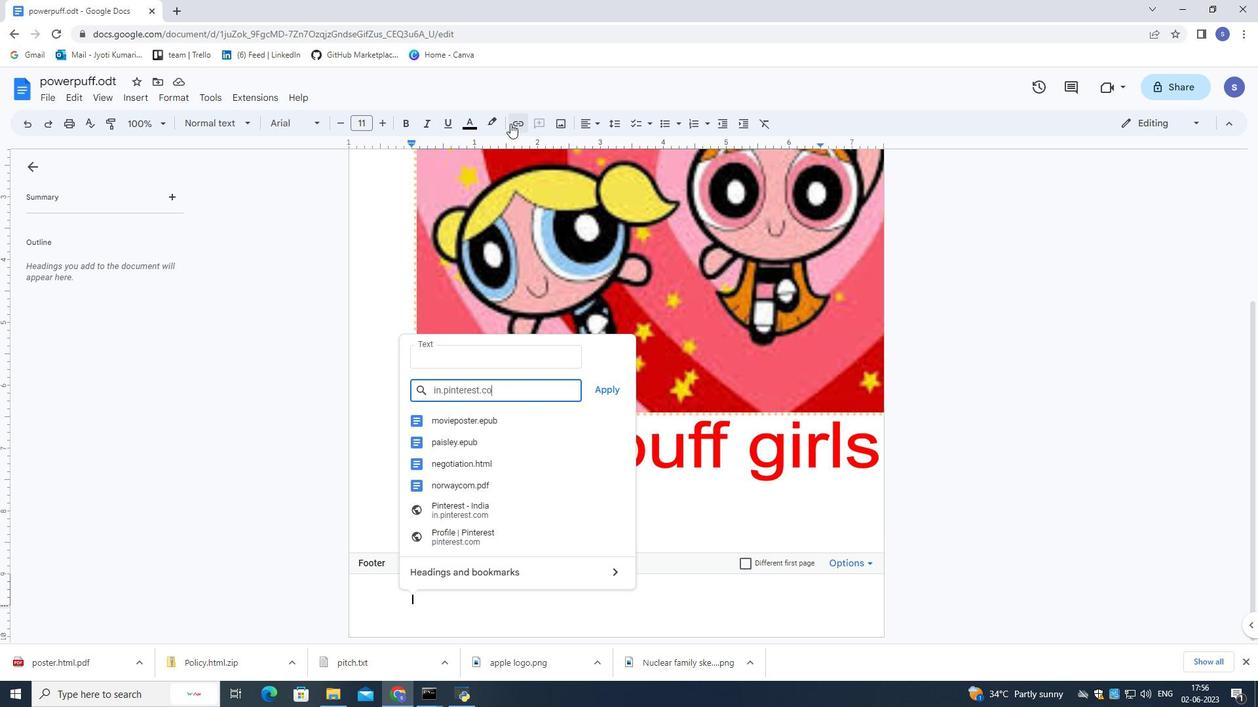 
Action: Mouse moved to (603, 382)
Screenshot: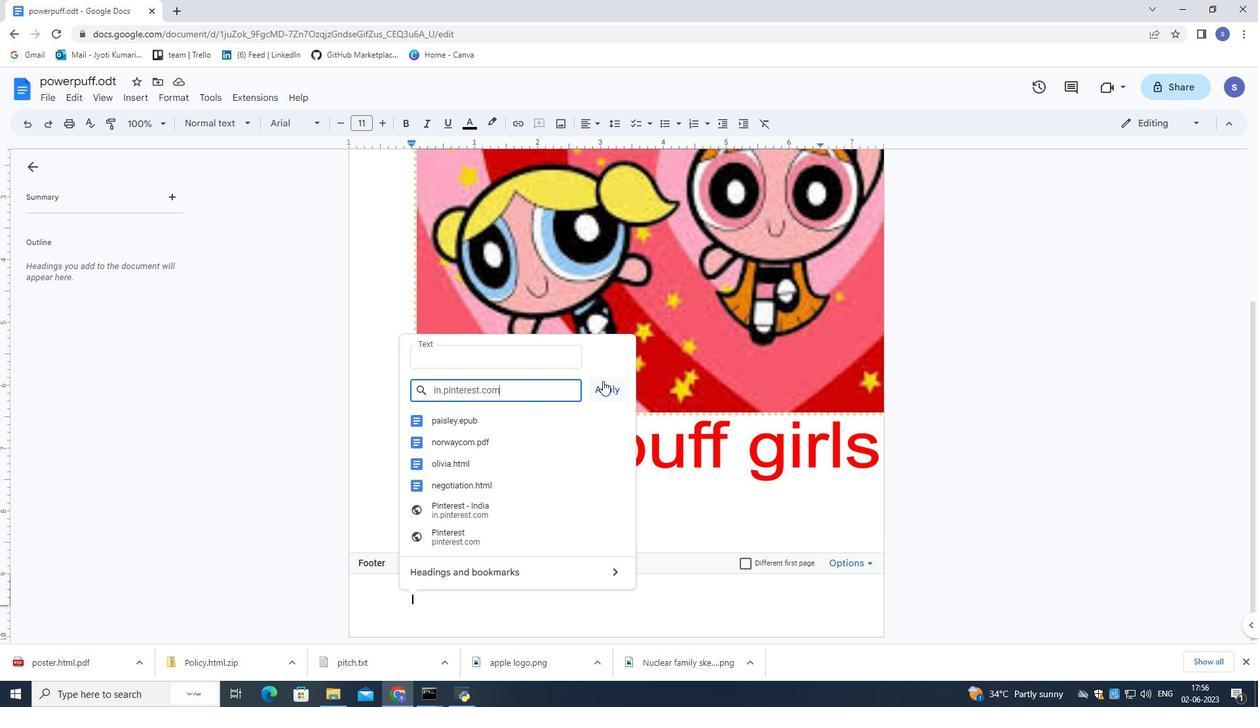 
Action: Mouse pressed left at (603, 382)
Screenshot: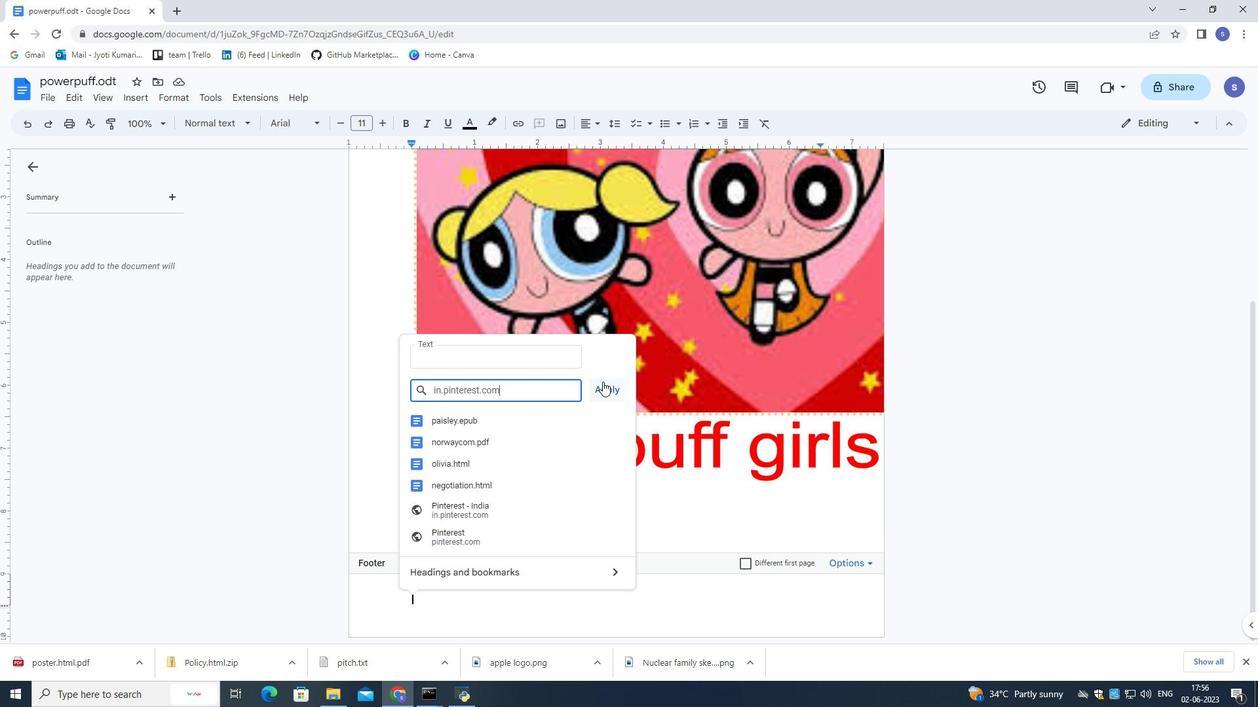
Action: Mouse moved to (677, 510)
Screenshot: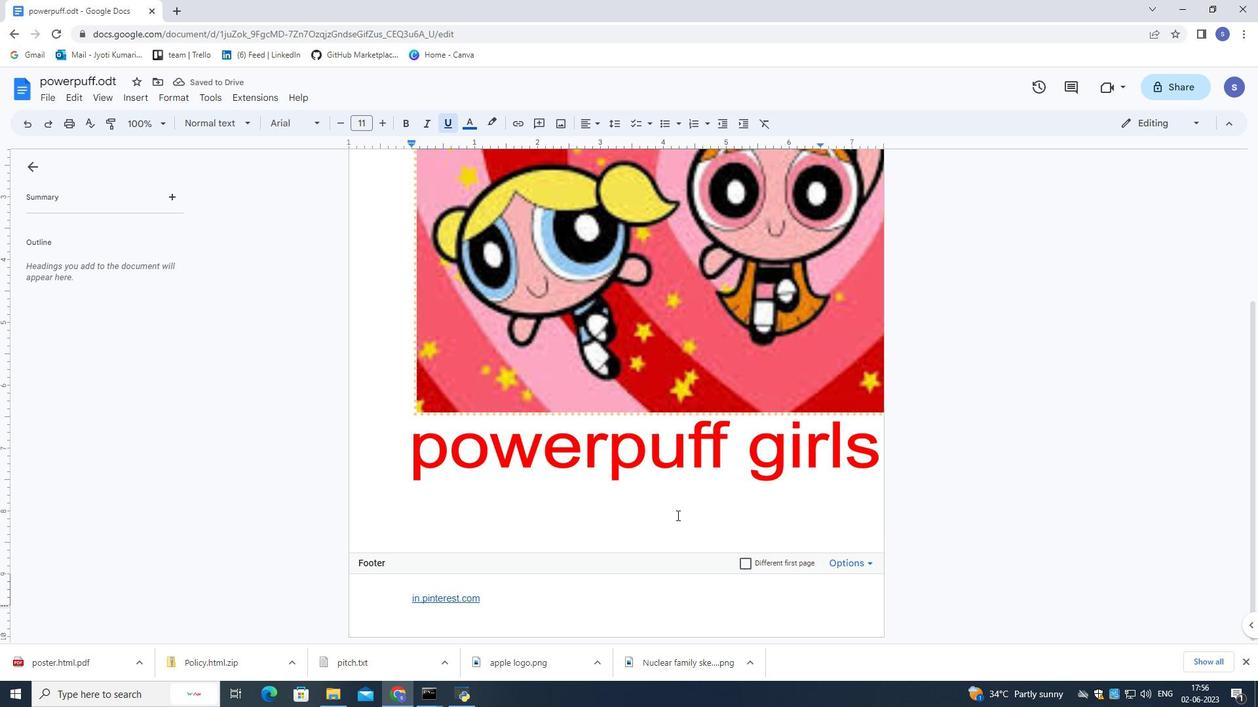 
Action: Mouse scrolled (677, 510) with delta (0, 0)
Screenshot: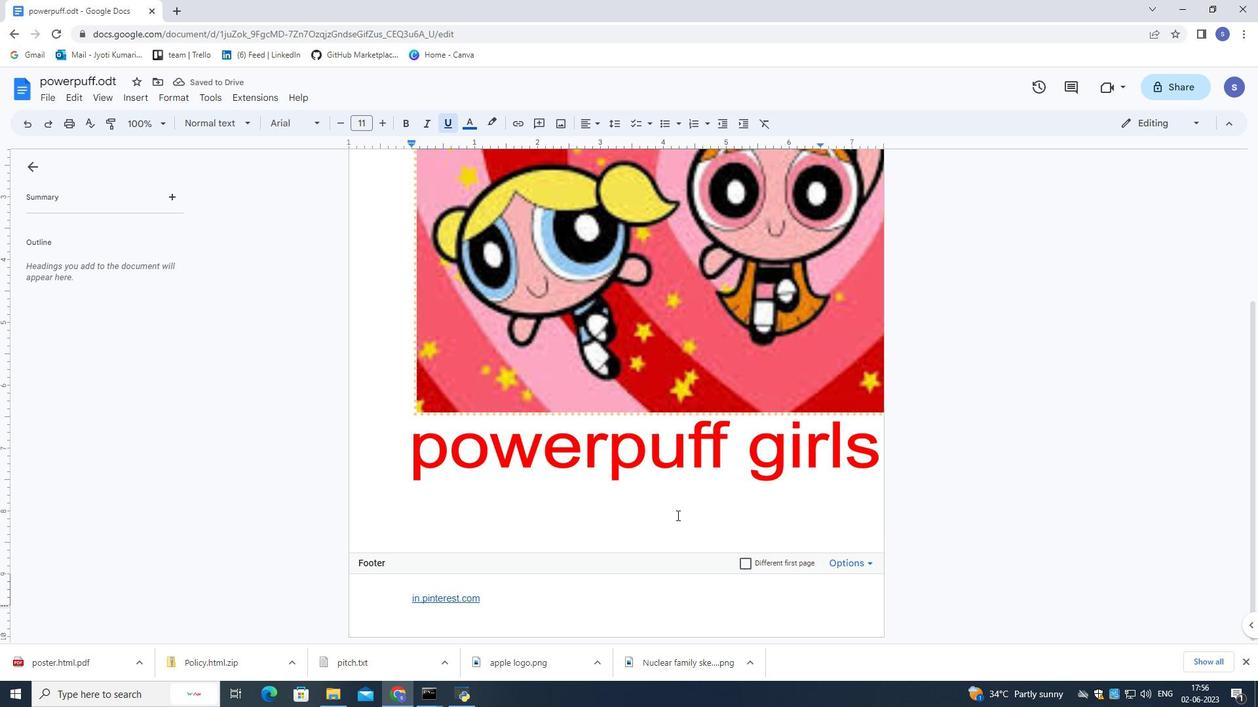 
Action: Mouse moved to (677, 509)
Screenshot: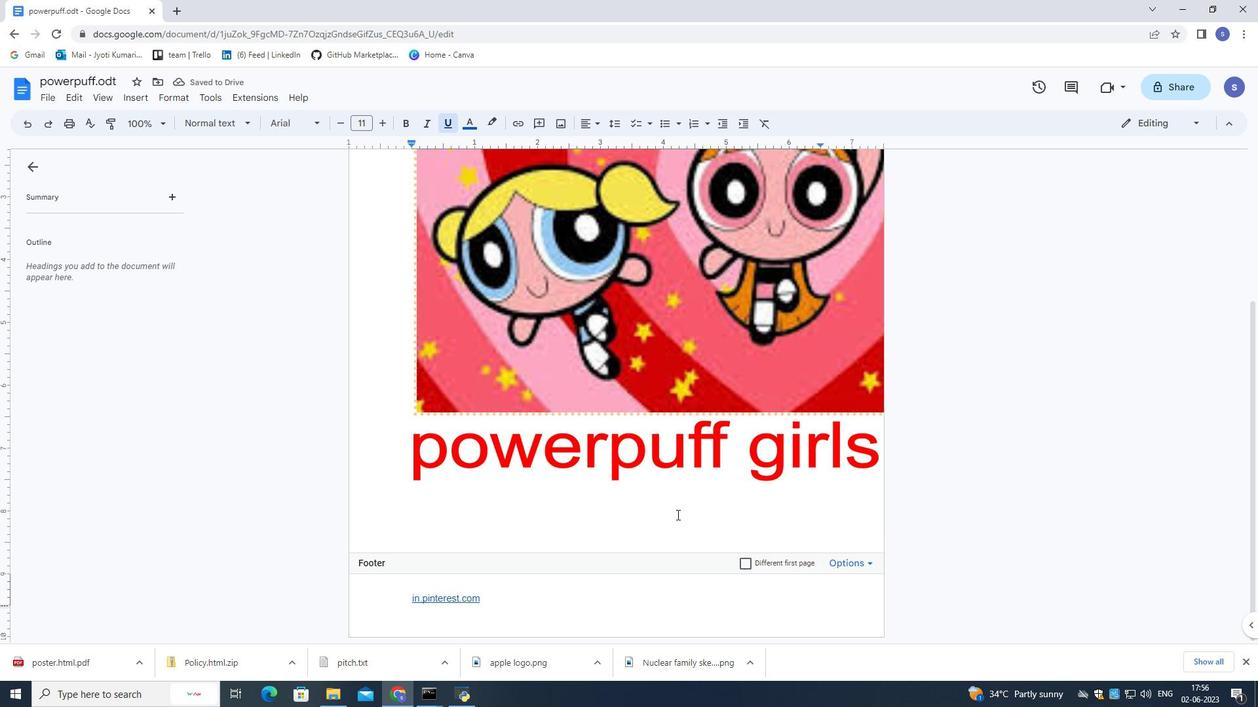 
Action: Mouse scrolled (677, 510) with delta (0, 0)
Screenshot: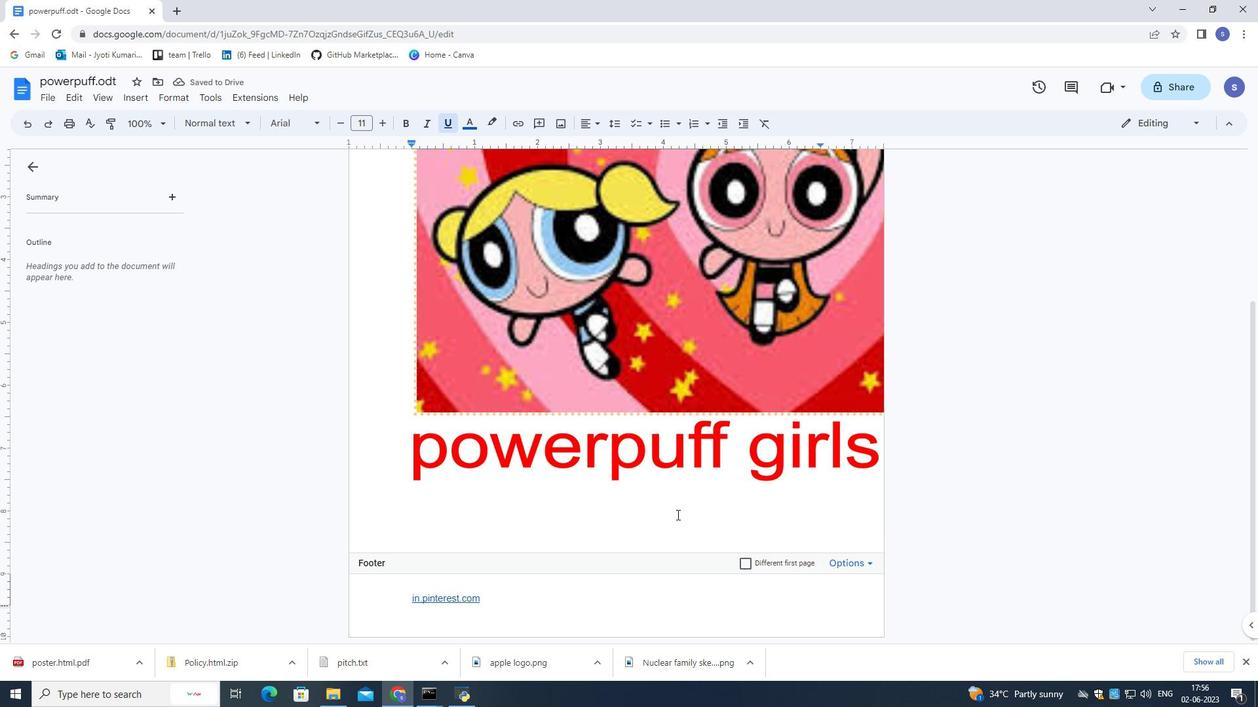 
Action: Mouse moved to (677, 507)
Screenshot: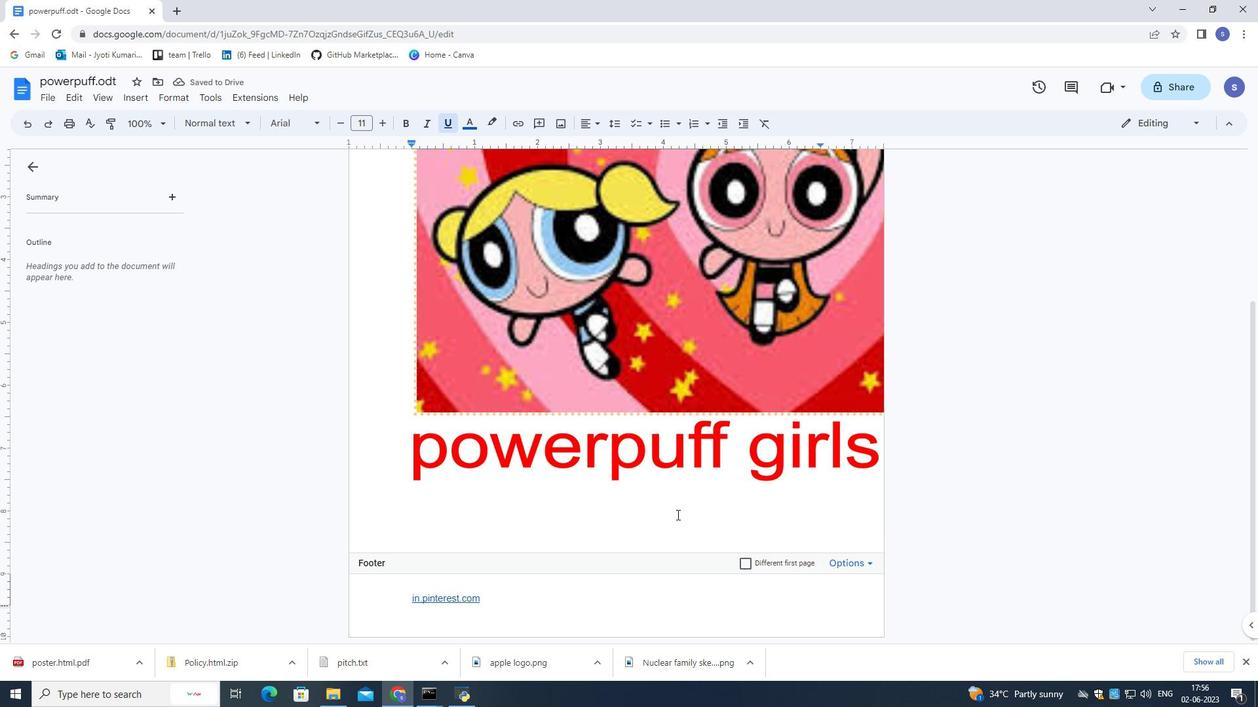 
Action: Mouse scrolled (677, 508) with delta (0, 0)
Screenshot: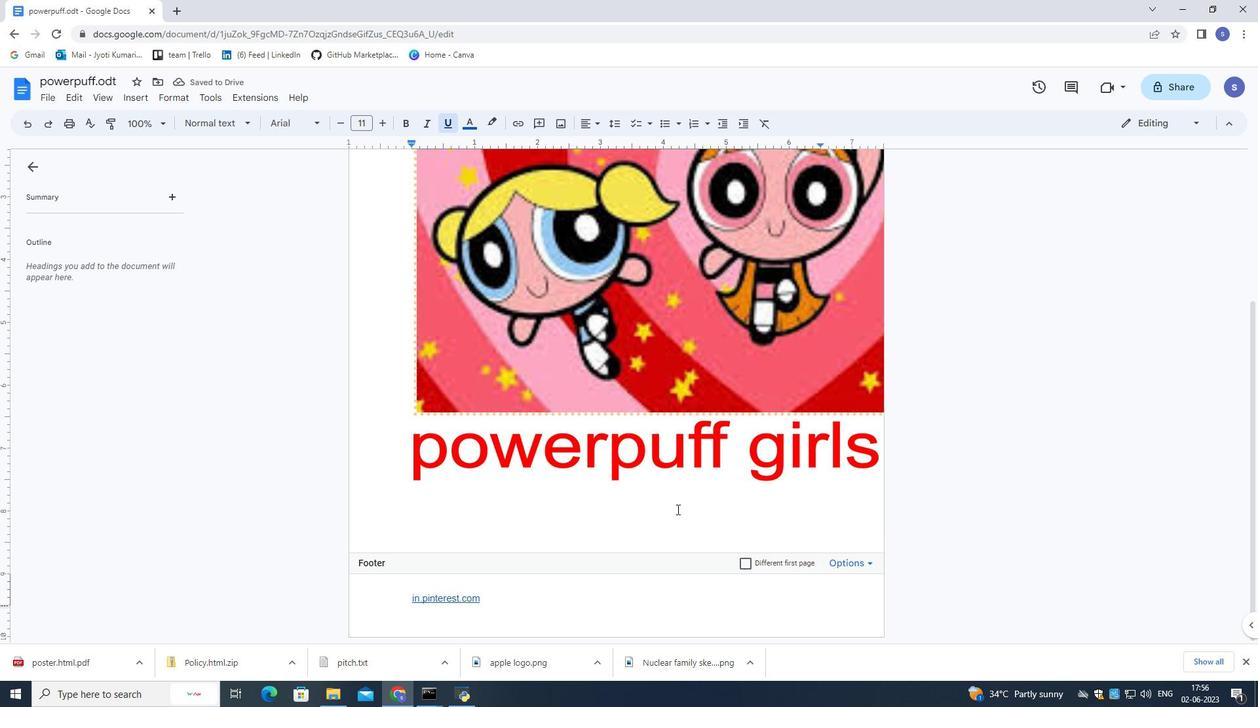 
Action: Mouse moved to (677, 502)
Screenshot: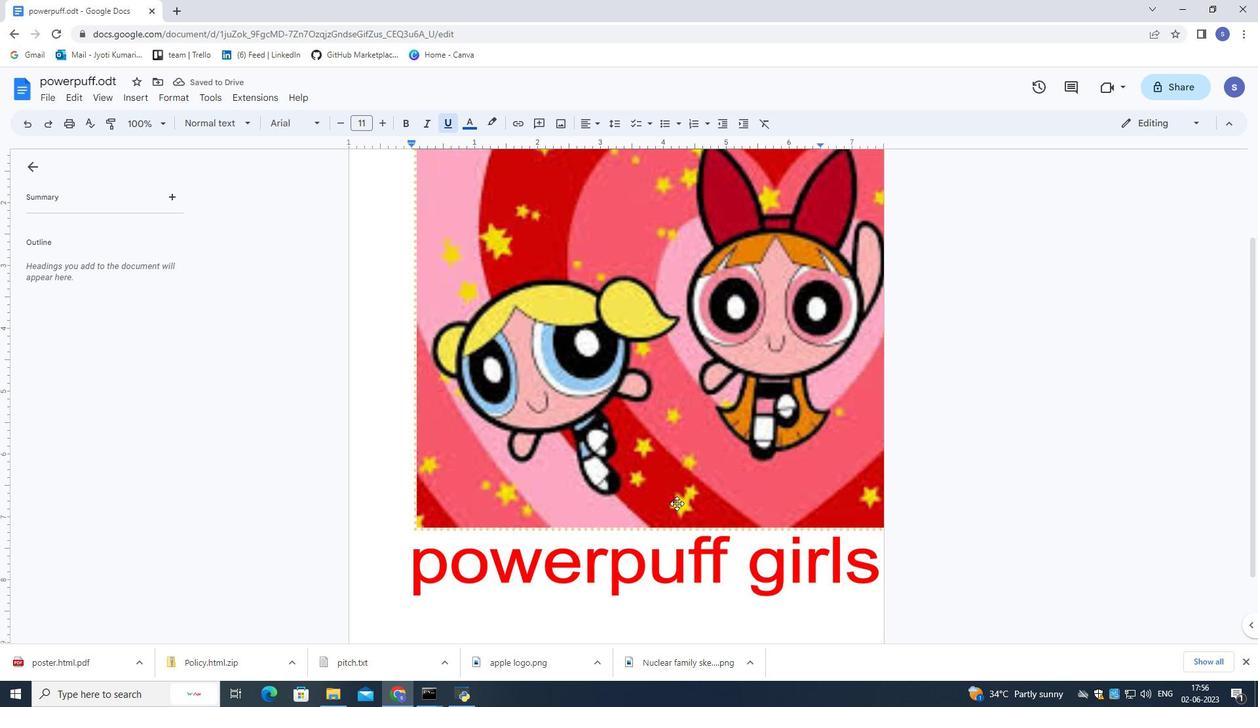 
Action: Mouse scrolled (677, 502) with delta (0, 0)
Screenshot: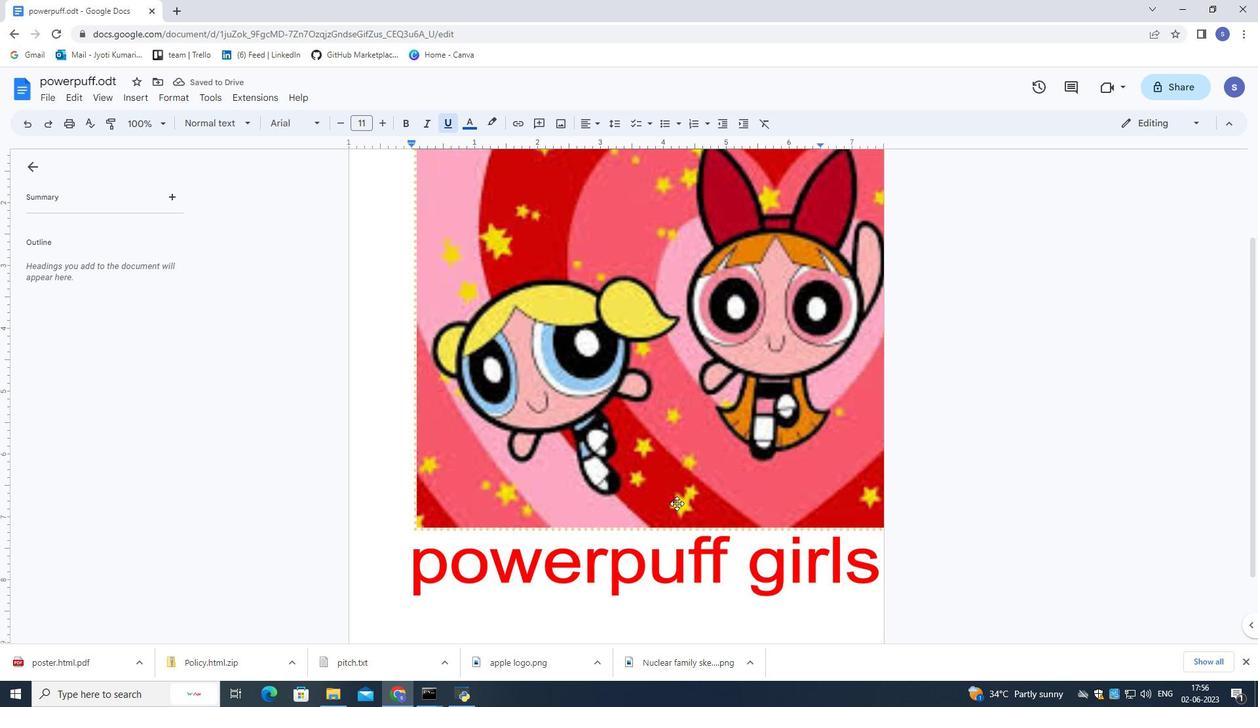
Action: Mouse moved to (677, 500)
Screenshot: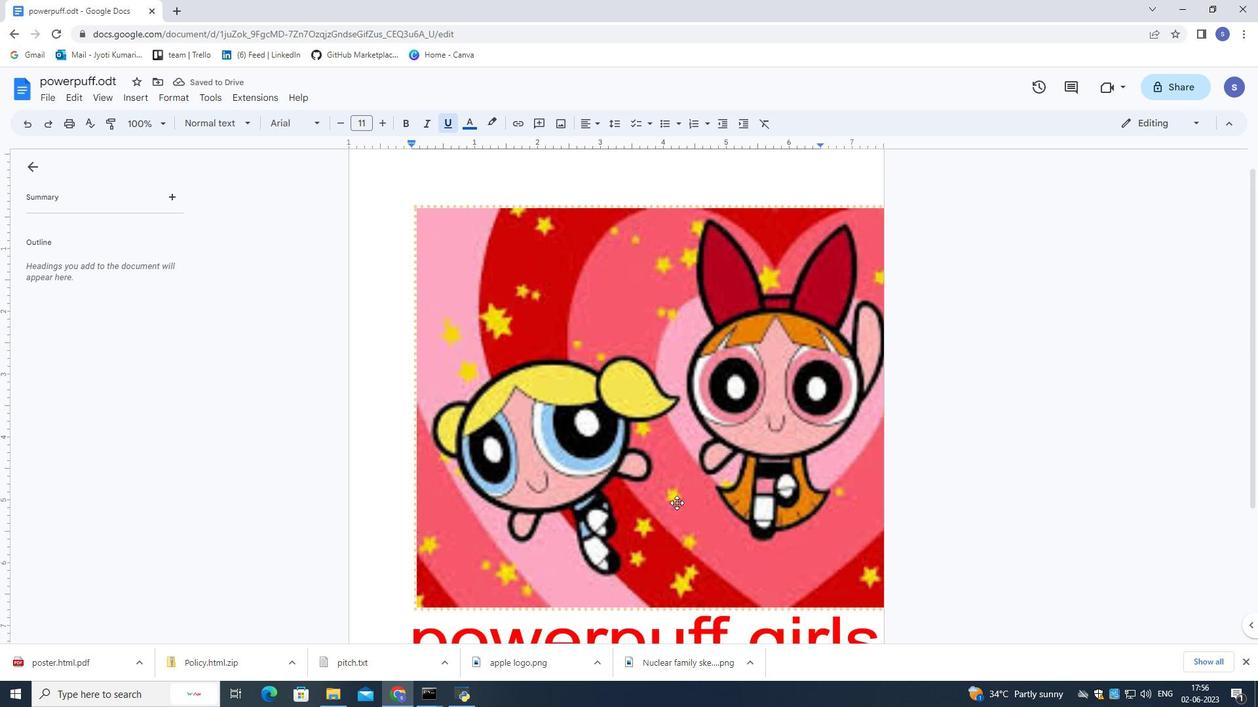 
Action: Mouse scrolled (677, 501) with delta (0, 0)
Screenshot: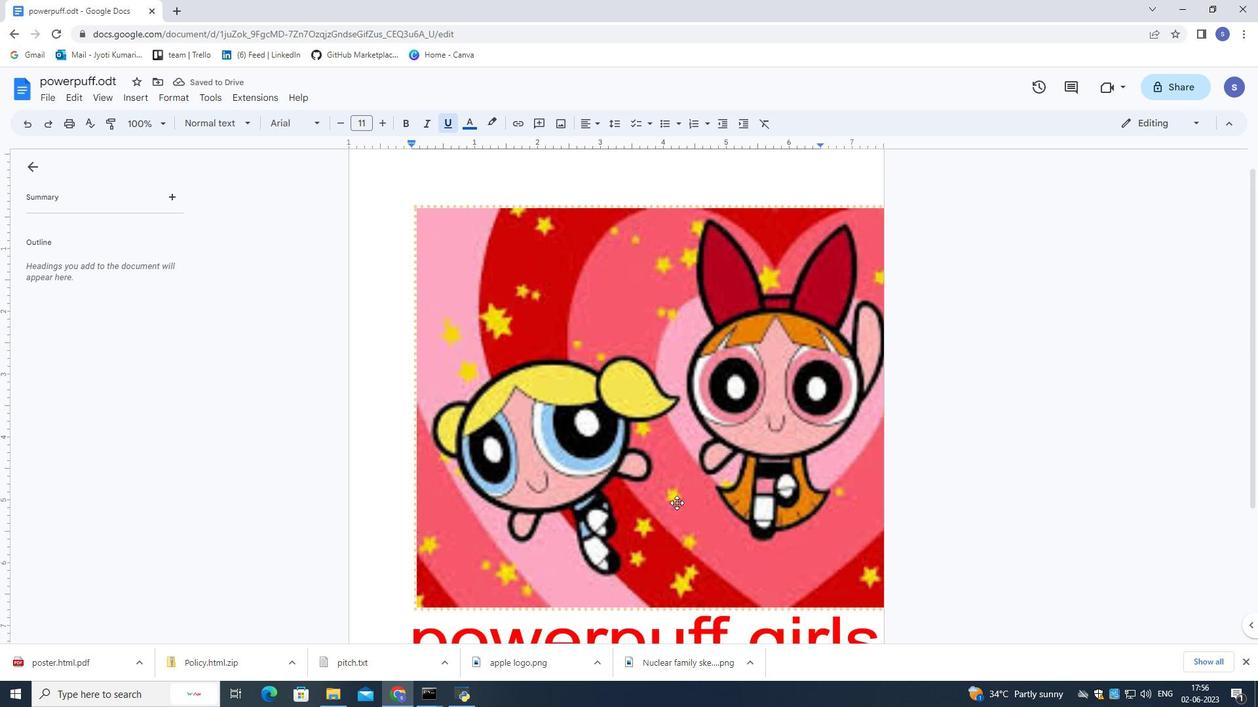 
Action: Mouse moved to (674, 485)
Screenshot: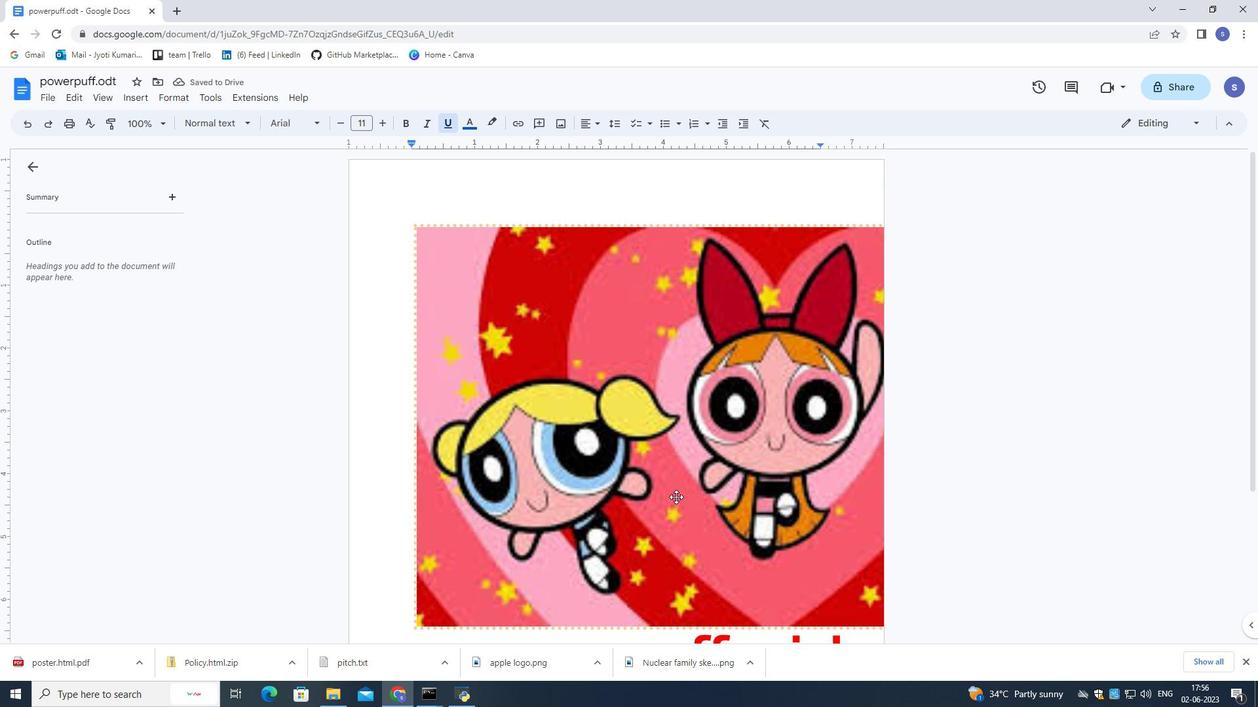 
